 Task: Find a place to stay in Da Lat, Lâm Đồng from 4th to 8th August for 1 guest, with a price range of ₹10,000 to ₹15,000, 1 bedroom, 1 bed, 1 bathroom, house type, and amenities including WiFi and free parking.
Action: Mouse moved to (456, 95)
Screenshot: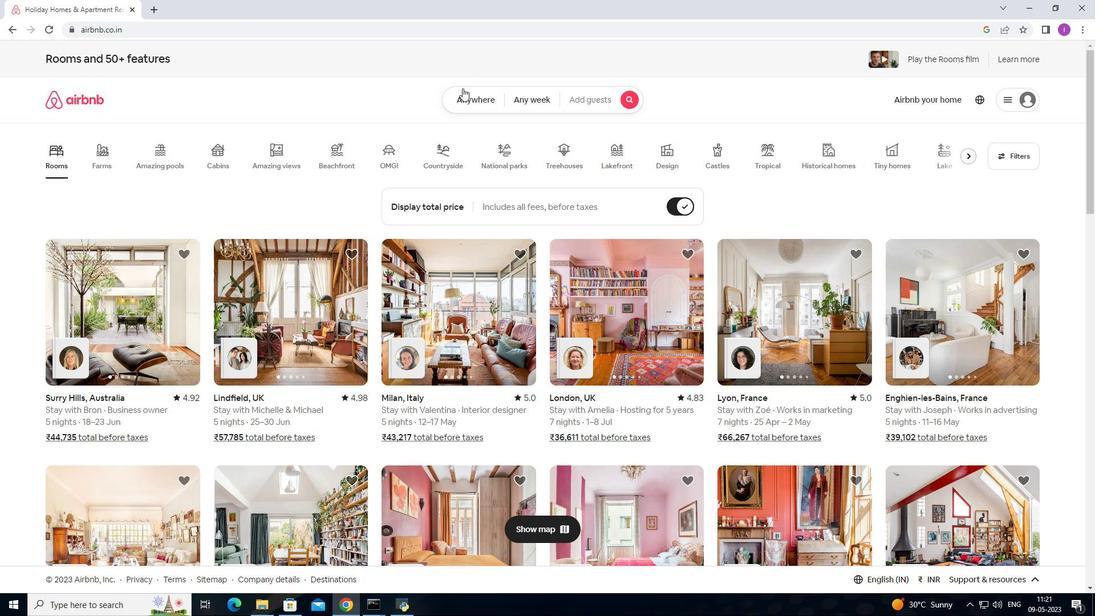 
Action: Mouse pressed left at (456, 95)
Screenshot: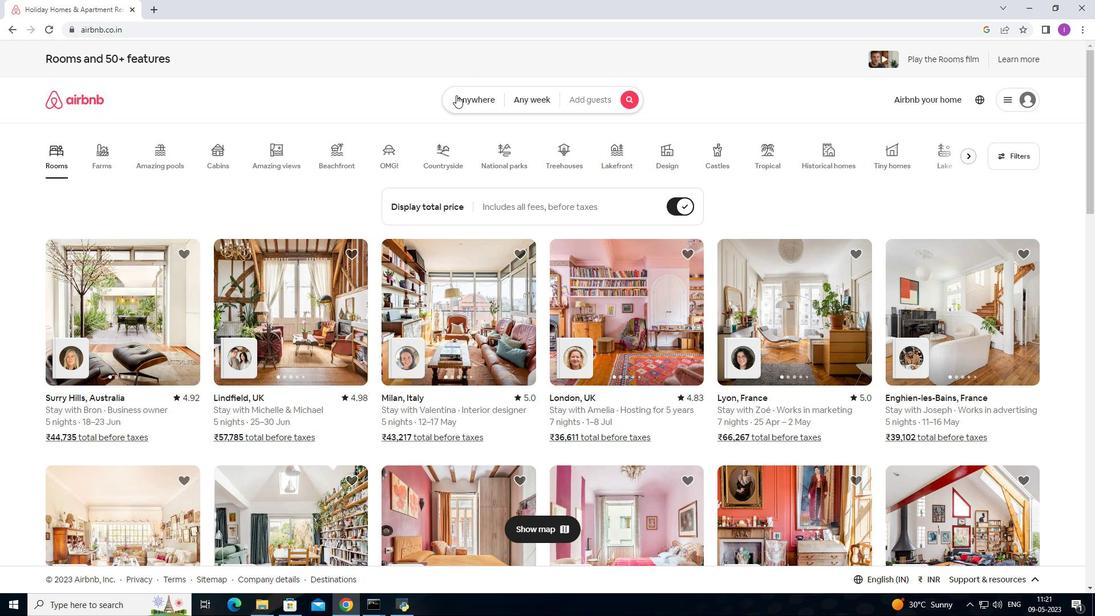 
Action: Mouse moved to (373, 143)
Screenshot: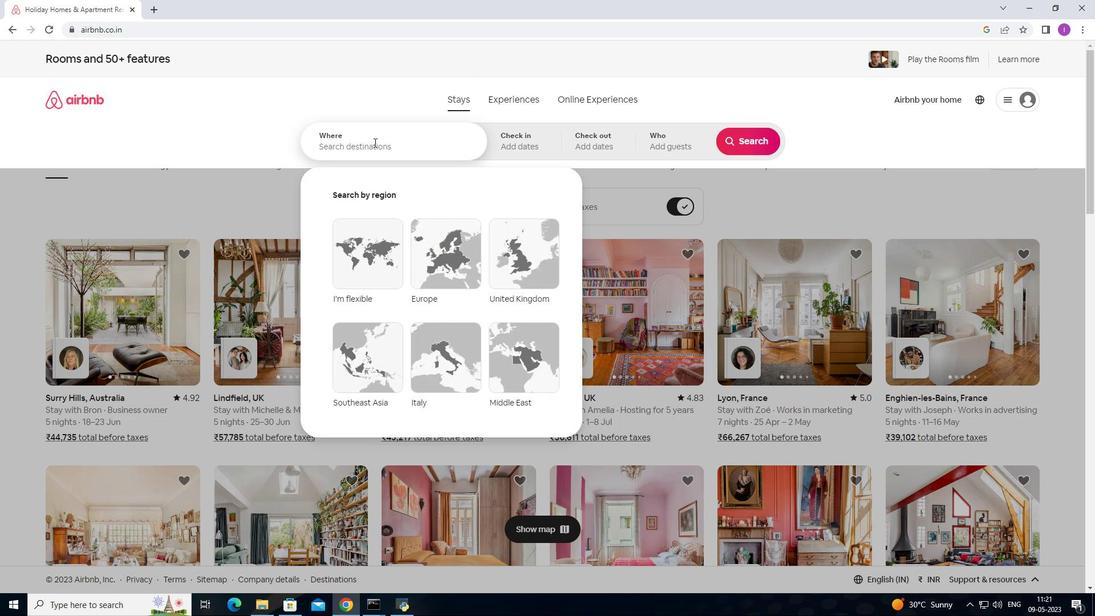 
Action: Mouse pressed left at (373, 143)
Screenshot: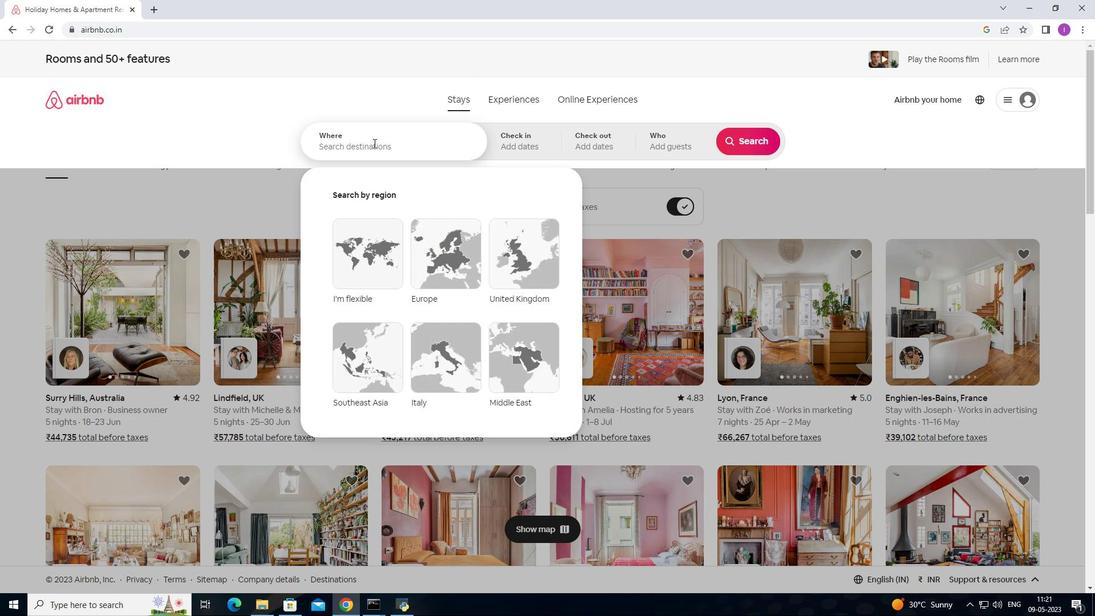 
Action: Key pressed <Key.shift>Da<Key.space><Key.shift>L<Key.shift>?t,<Key.shift><Key.shift><Key.shift><Key.shift><Key.shift><Key.shift><Key.shift>Viet
Screenshot: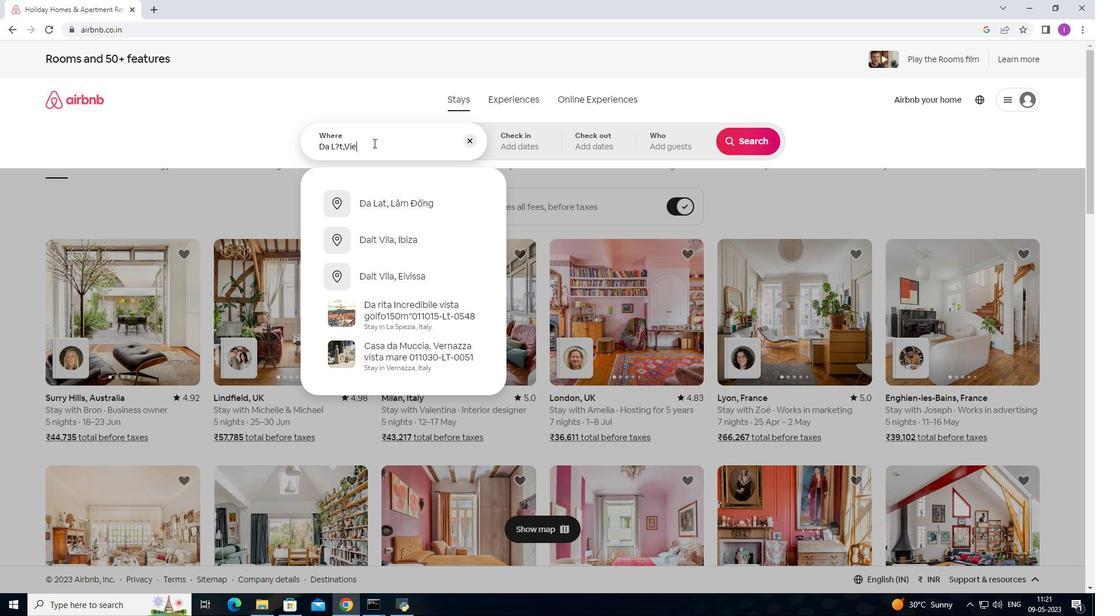 
Action: Mouse moved to (402, 202)
Screenshot: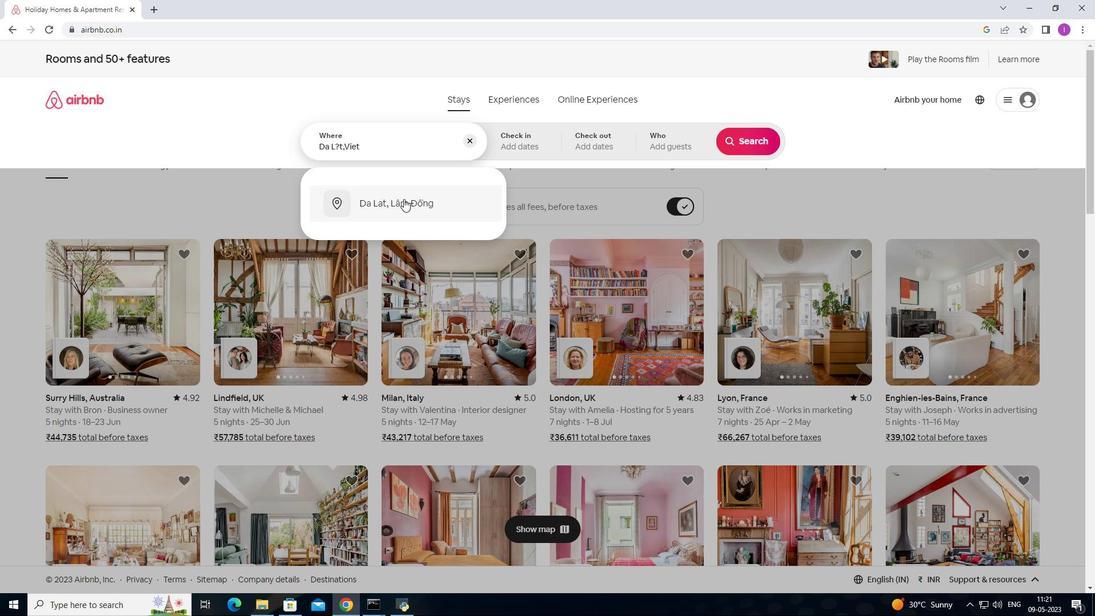
Action: Mouse pressed left at (402, 202)
Screenshot: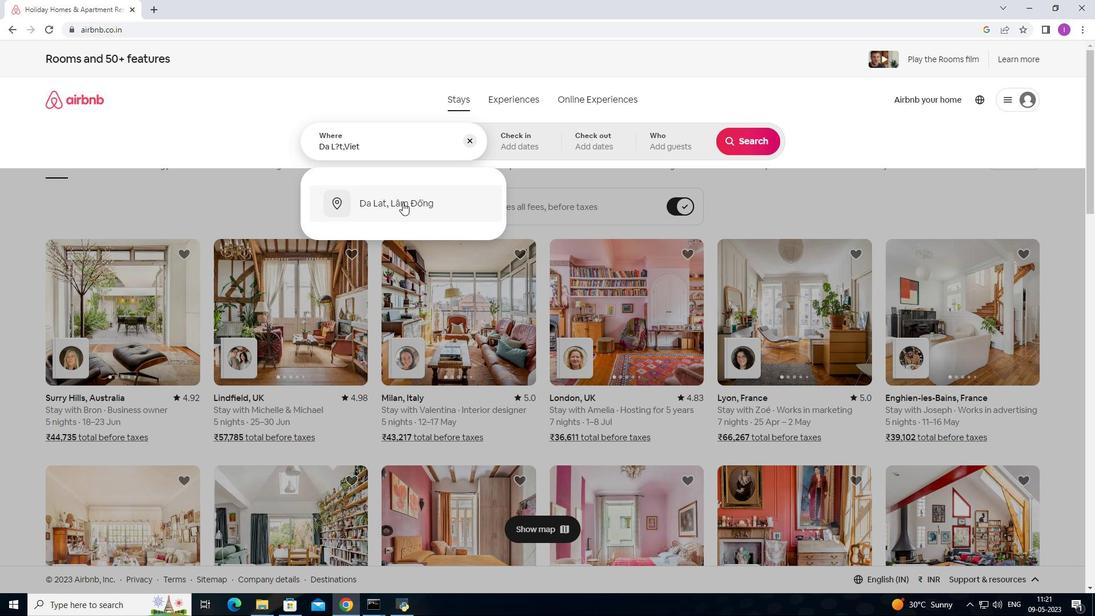 
Action: Mouse moved to (743, 231)
Screenshot: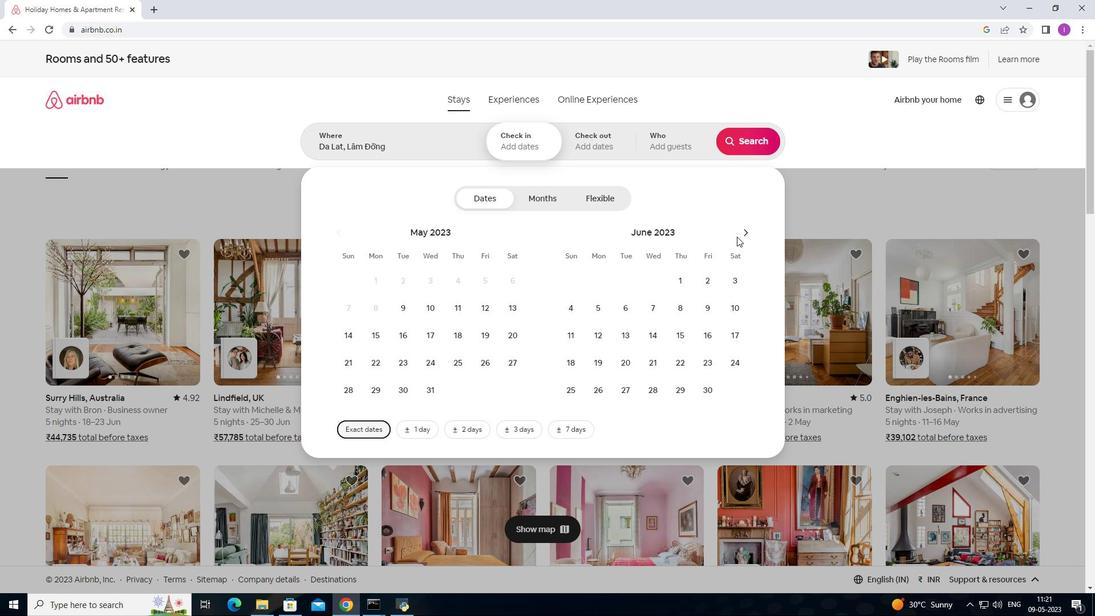 
Action: Mouse pressed left at (743, 231)
Screenshot: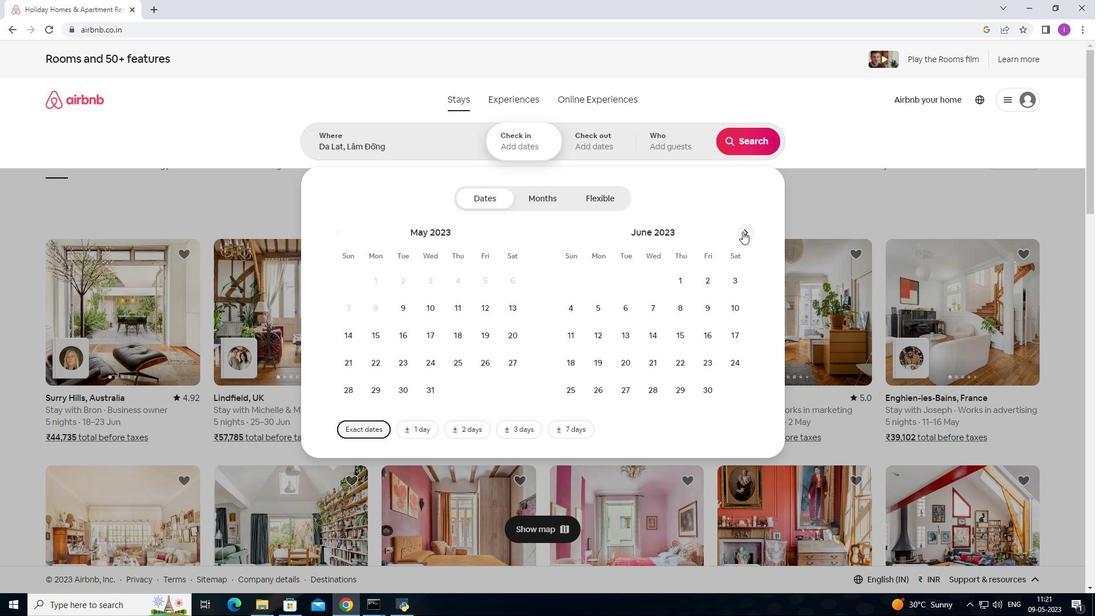 
Action: Mouse pressed left at (743, 231)
Screenshot: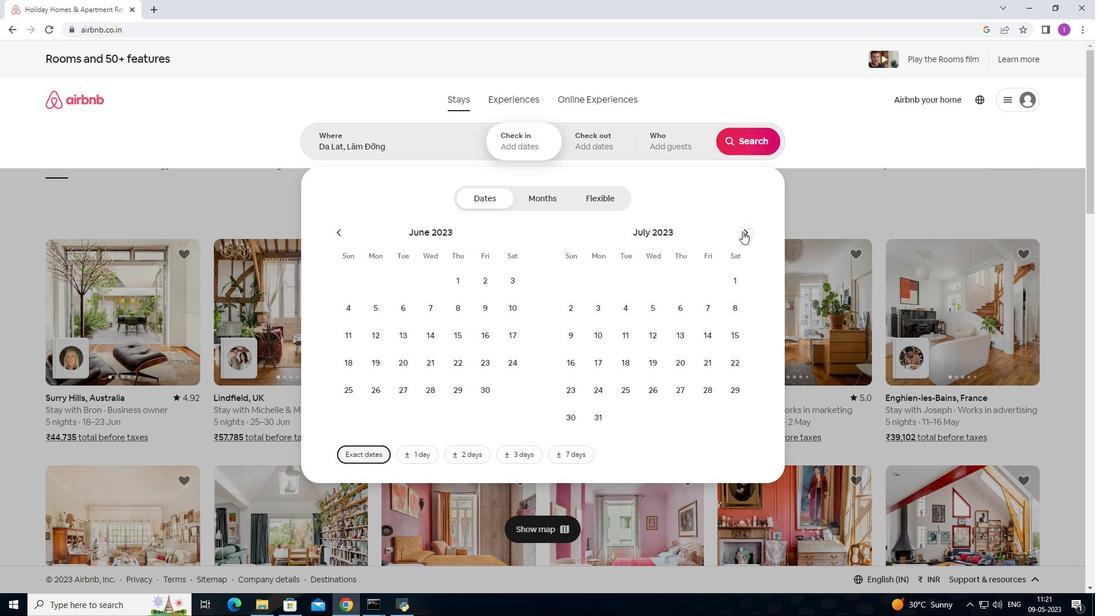 
Action: Mouse moved to (704, 279)
Screenshot: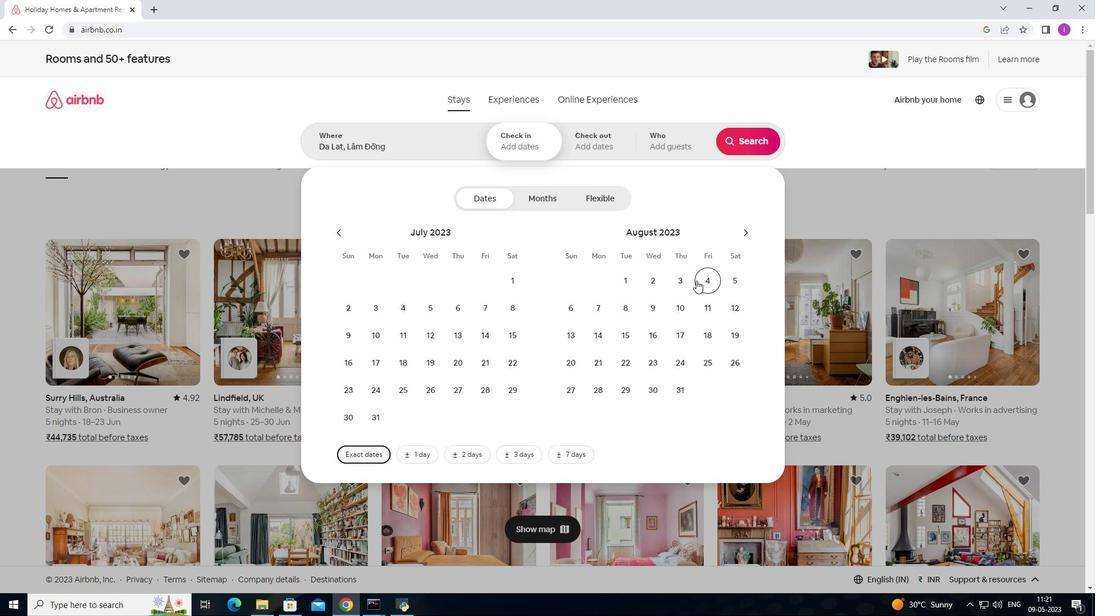 
Action: Mouse pressed left at (704, 279)
Screenshot: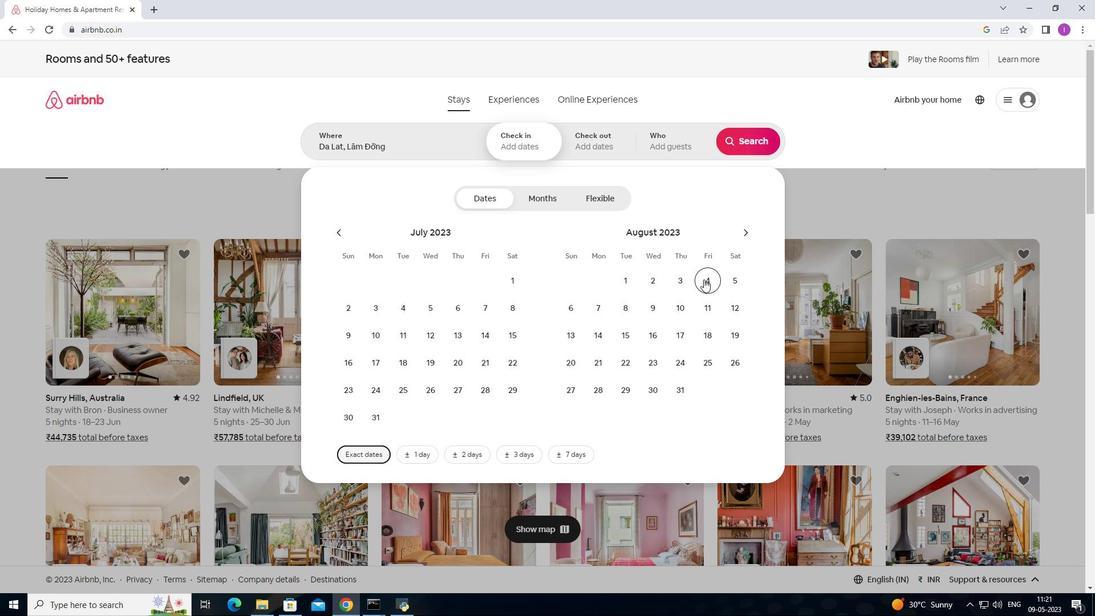 
Action: Mouse moved to (633, 309)
Screenshot: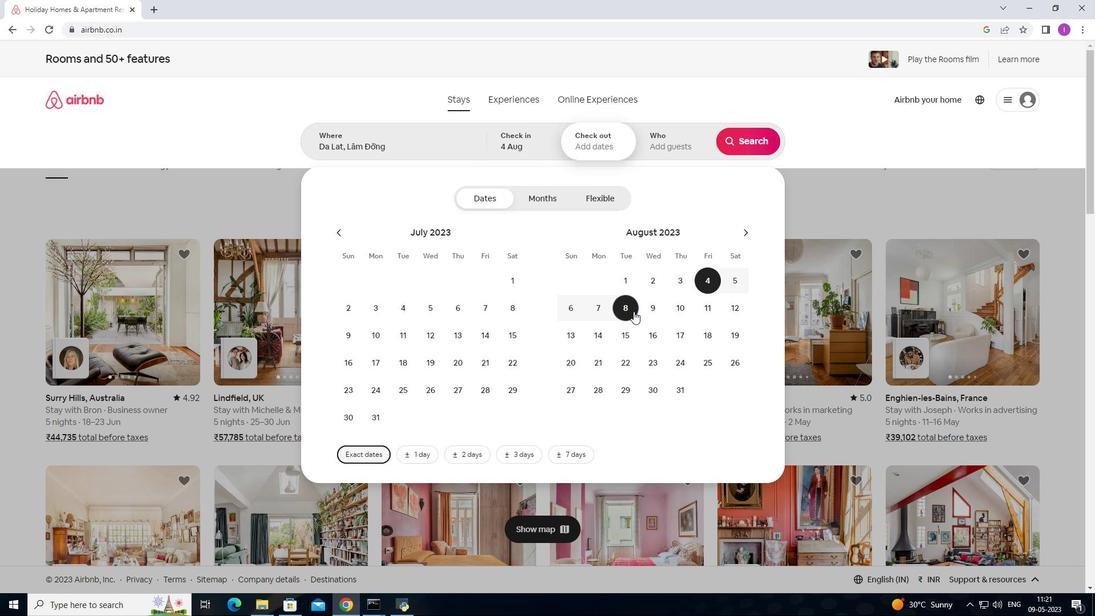 
Action: Mouse pressed left at (633, 309)
Screenshot: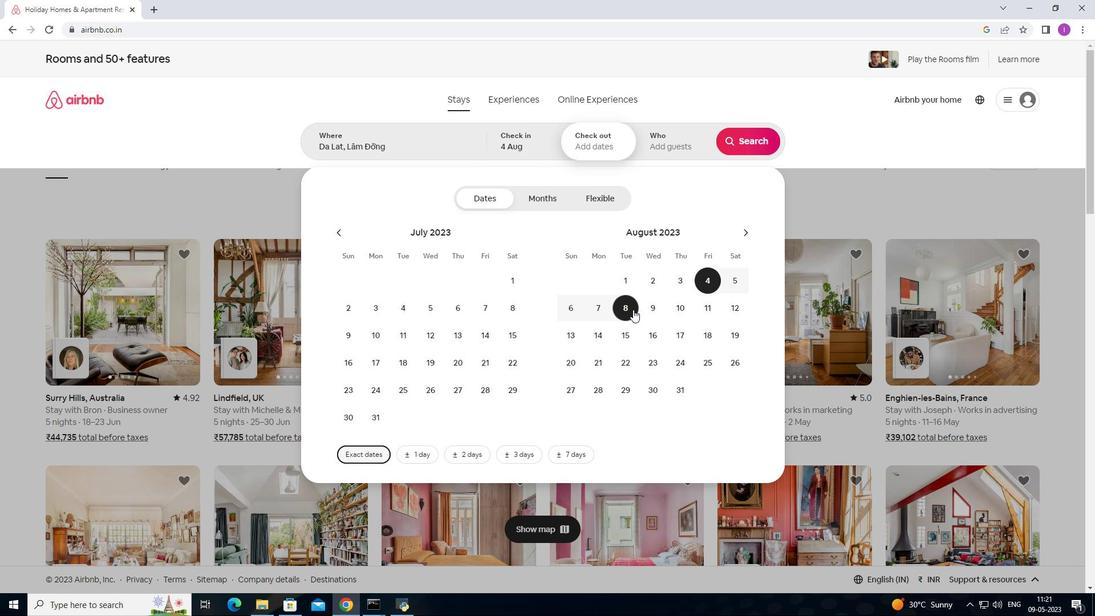 
Action: Mouse moved to (671, 136)
Screenshot: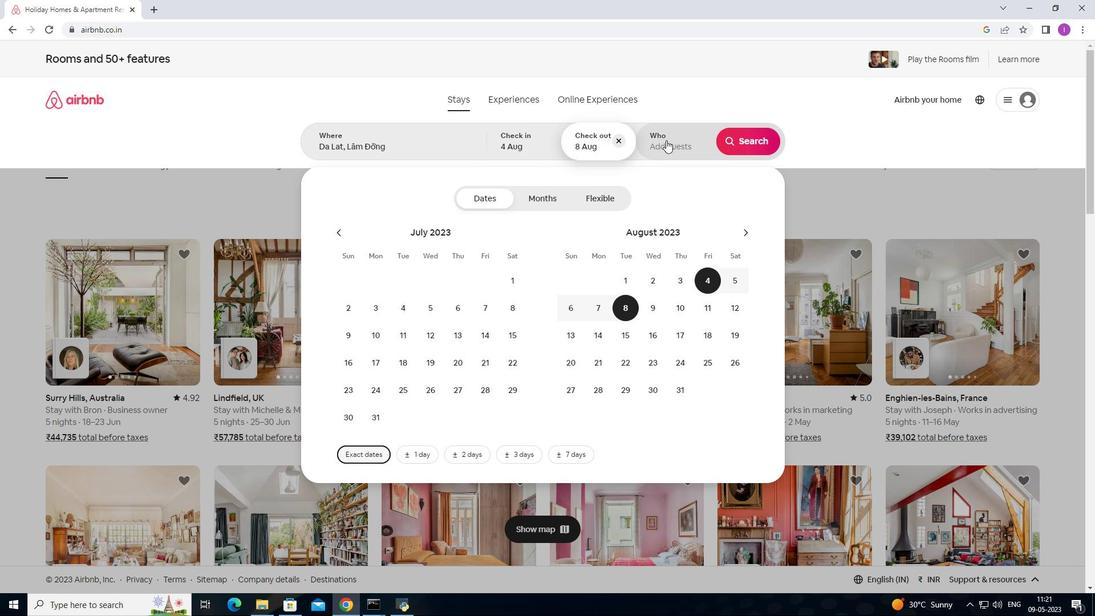 
Action: Mouse pressed left at (671, 136)
Screenshot: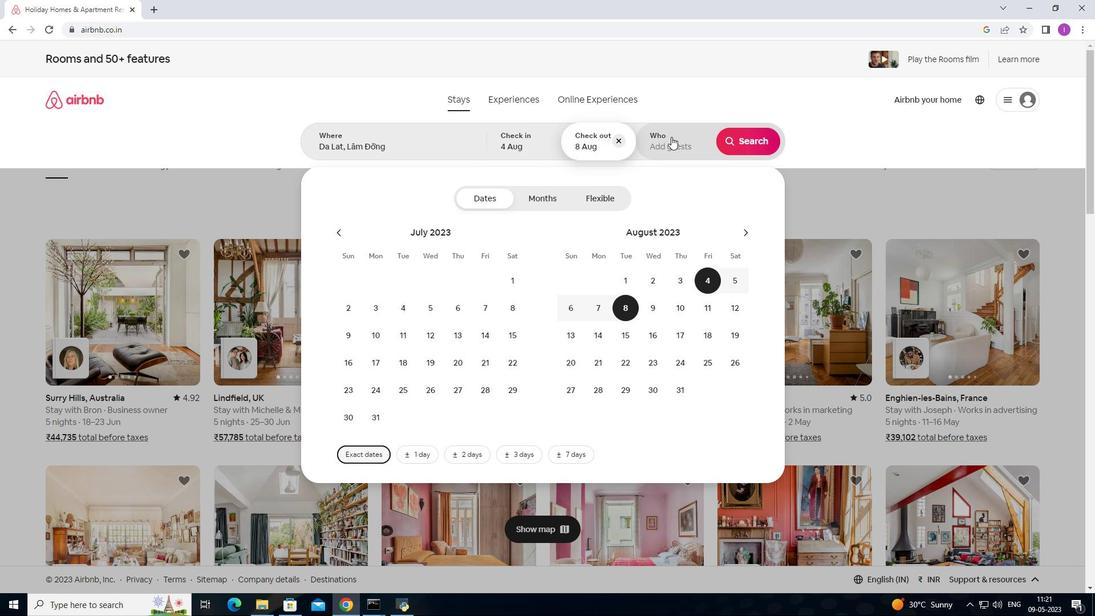 
Action: Mouse moved to (759, 198)
Screenshot: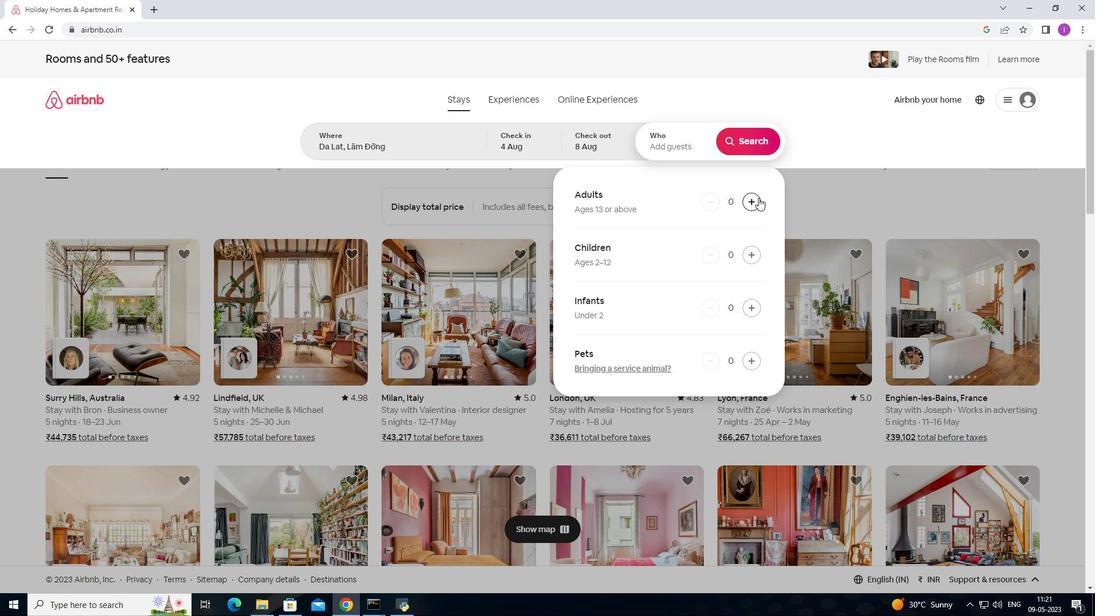 
Action: Mouse pressed left at (759, 198)
Screenshot: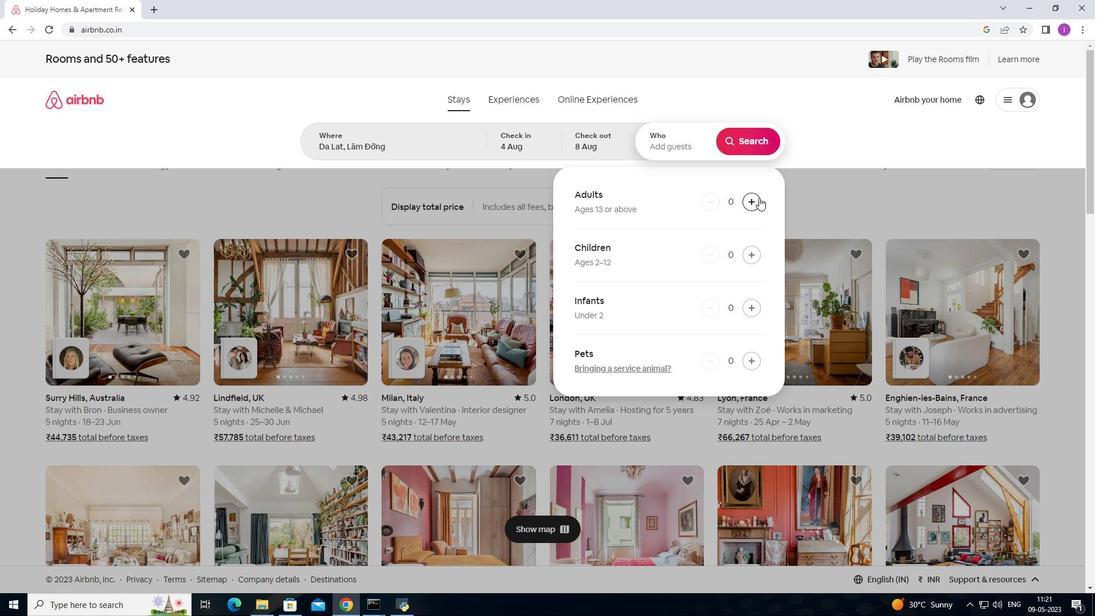 
Action: Mouse moved to (745, 148)
Screenshot: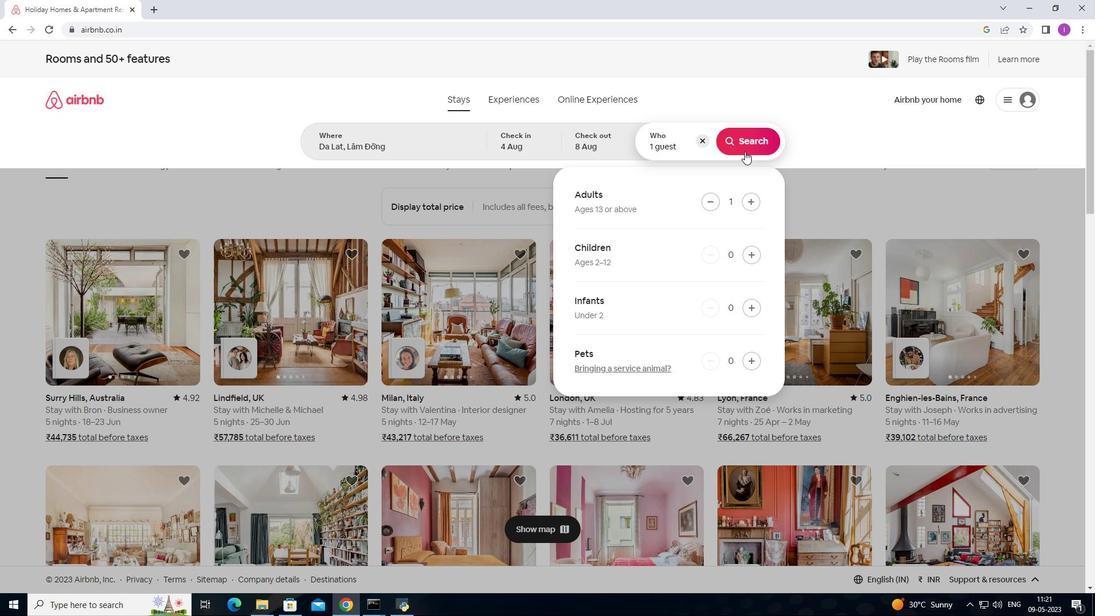 
Action: Mouse pressed left at (745, 148)
Screenshot: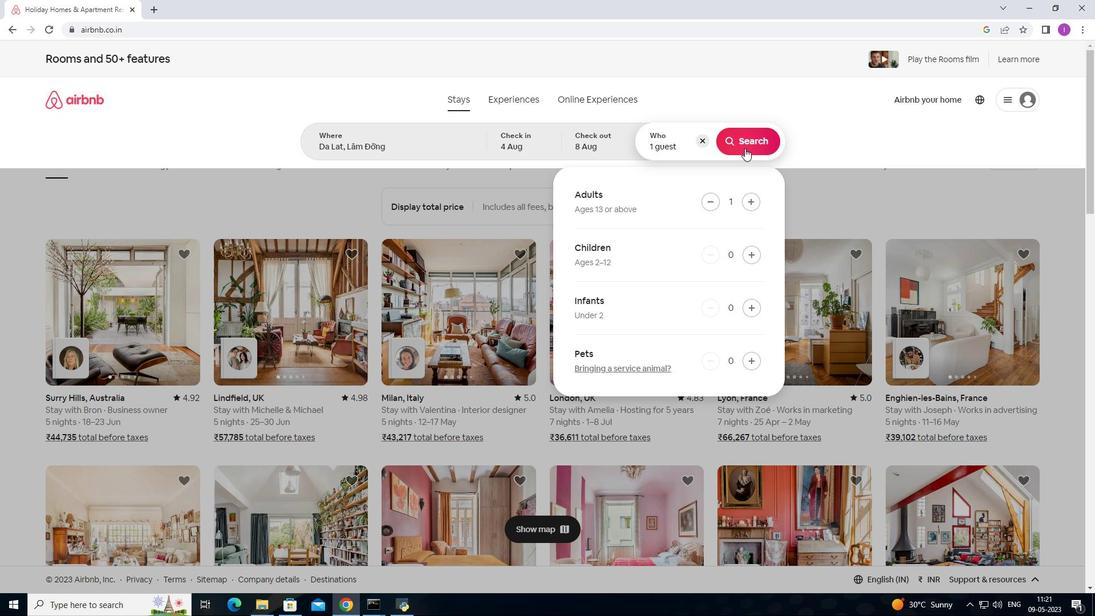 
Action: Mouse moved to (1041, 108)
Screenshot: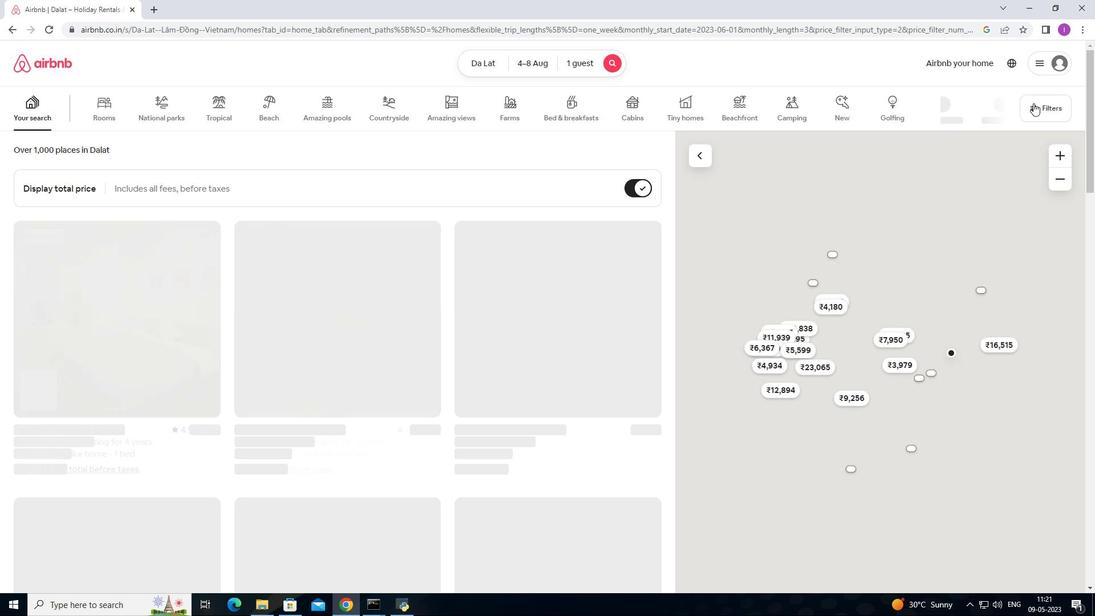 
Action: Mouse pressed left at (1041, 108)
Screenshot: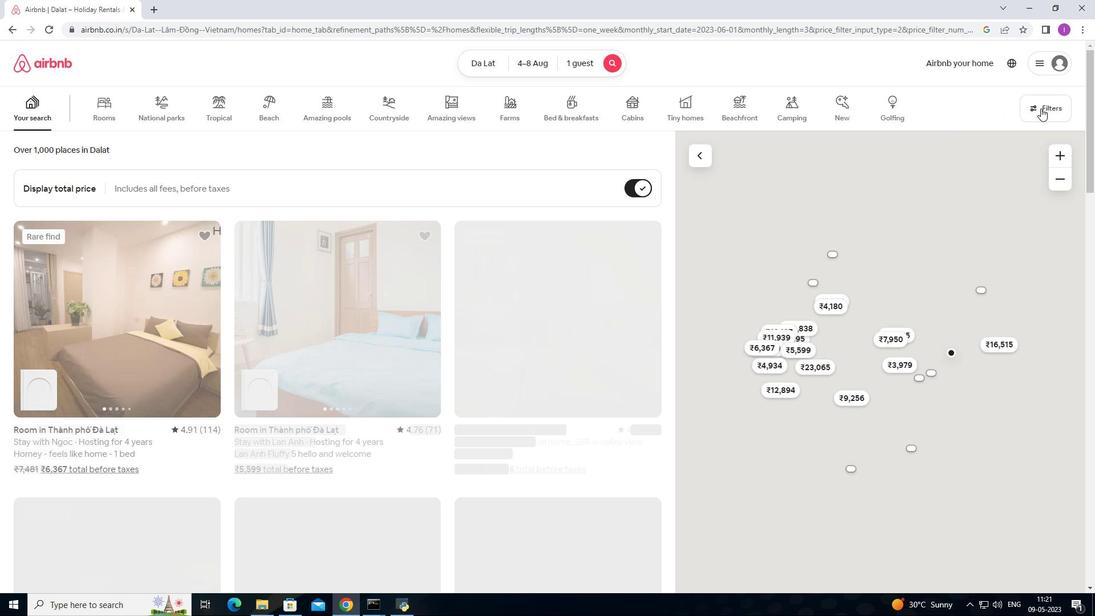 
Action: Mouse moved to (410, 386)
Screenshot: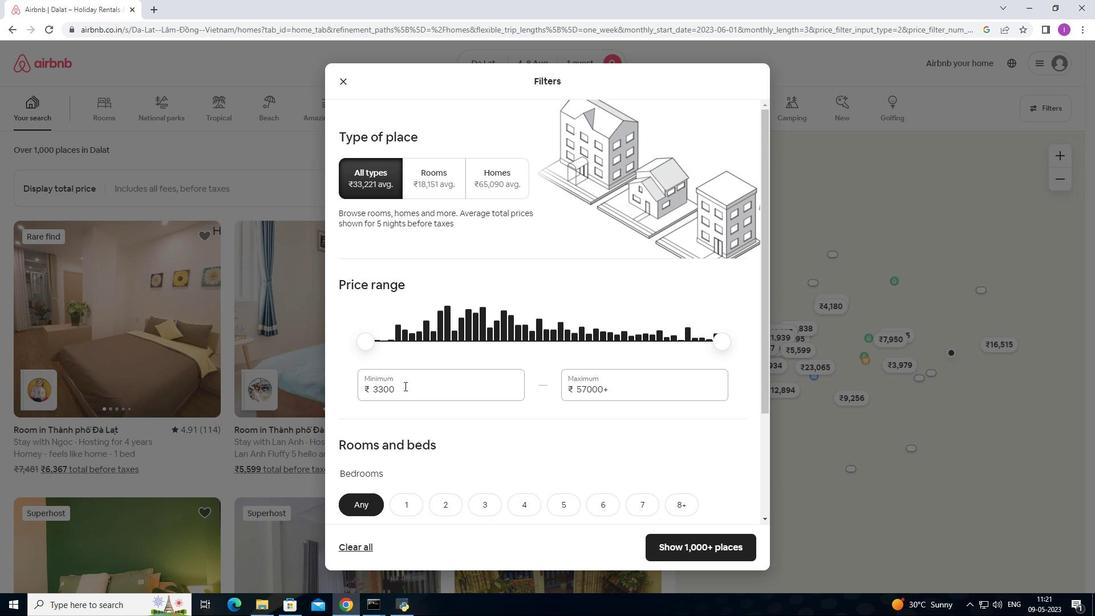 
Action: Mouse pressed left at (410, 386)
Screenshot: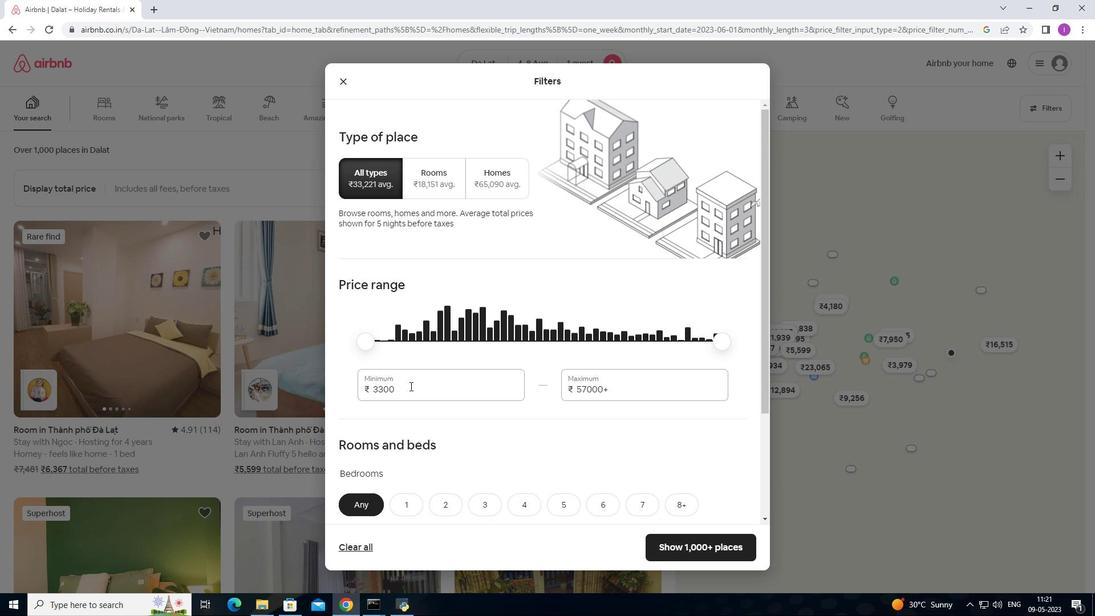 
Action: Mouse moved to (368, 388)
Screenshot: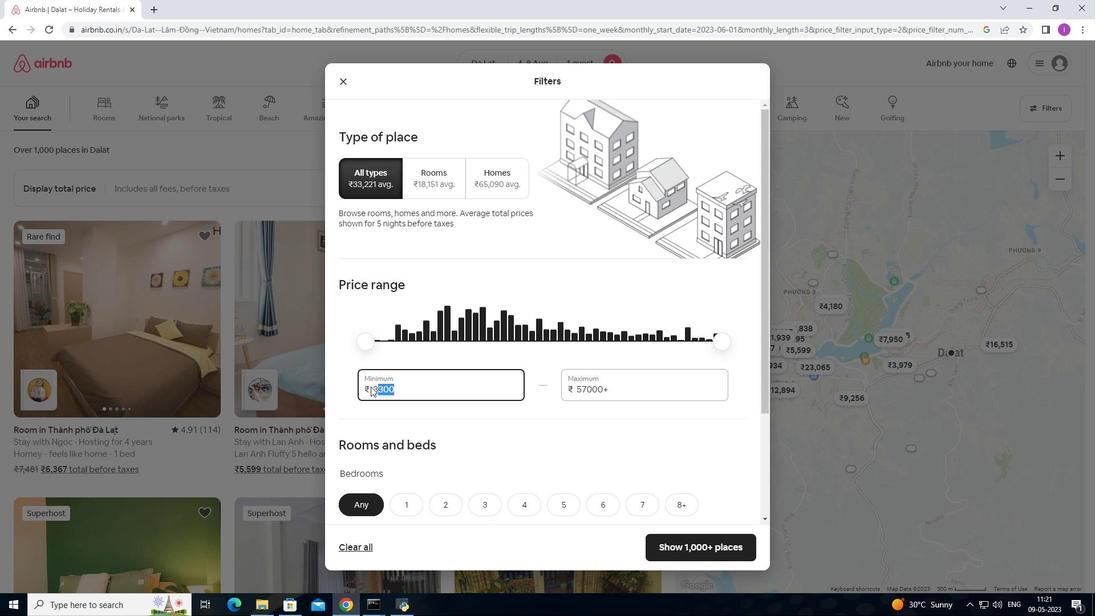 
Action: Key pressed 1
Screenshot: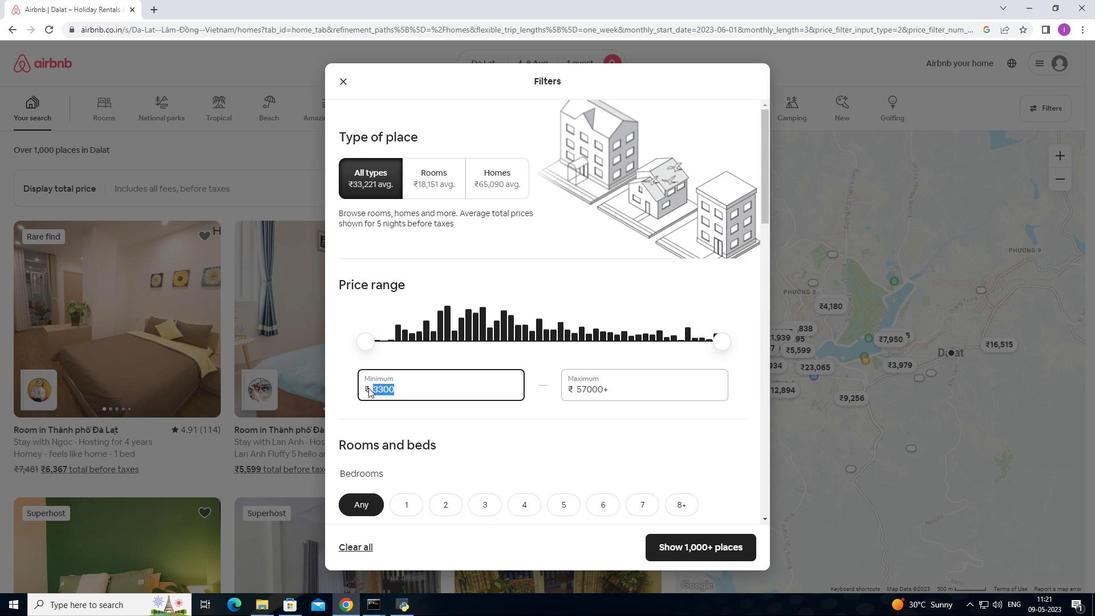 
Action: Mouse moved to (368, 385)
Screenshot: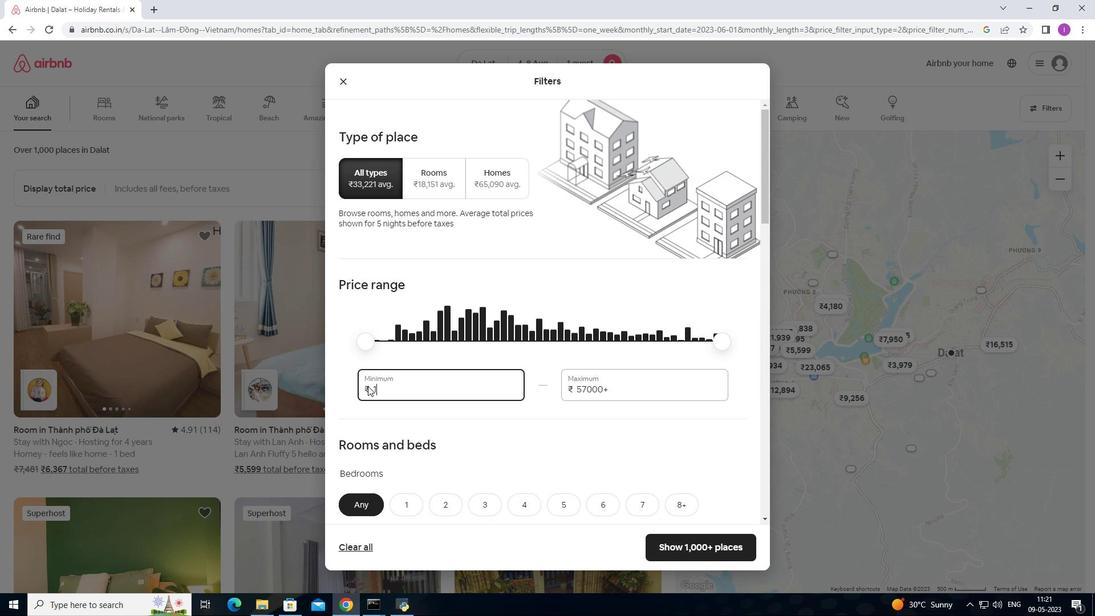 
Action: Key pressed 0
Screenshot: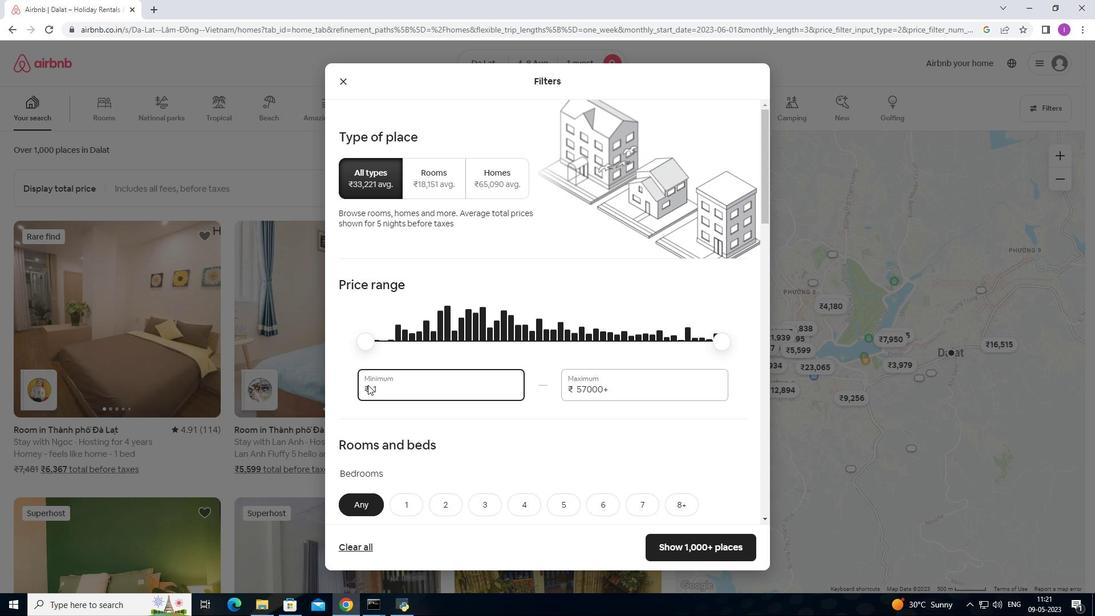 
Action: Mouse moved to (367, 384)
Screenshot: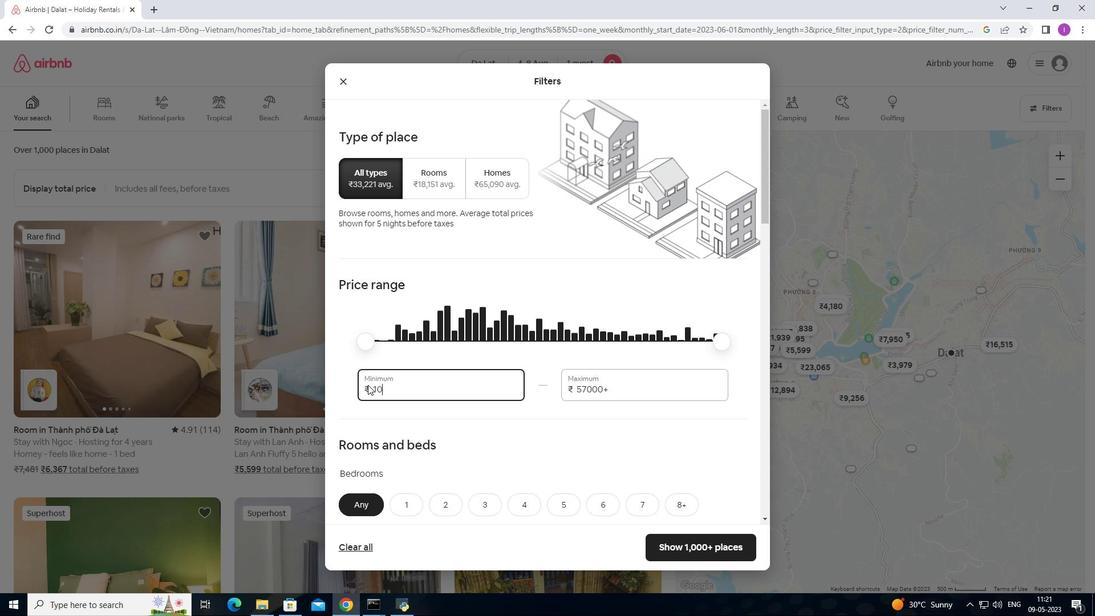 
Action: Key pressed 00
Screenshot: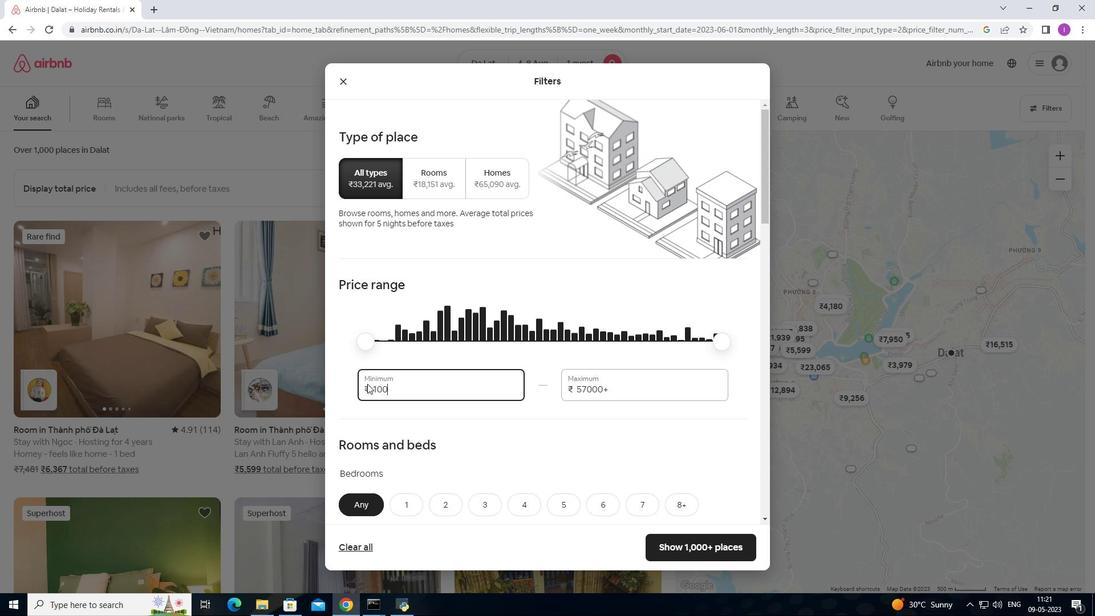 
Action: Mouse moved to (418, 385)
Screenshot: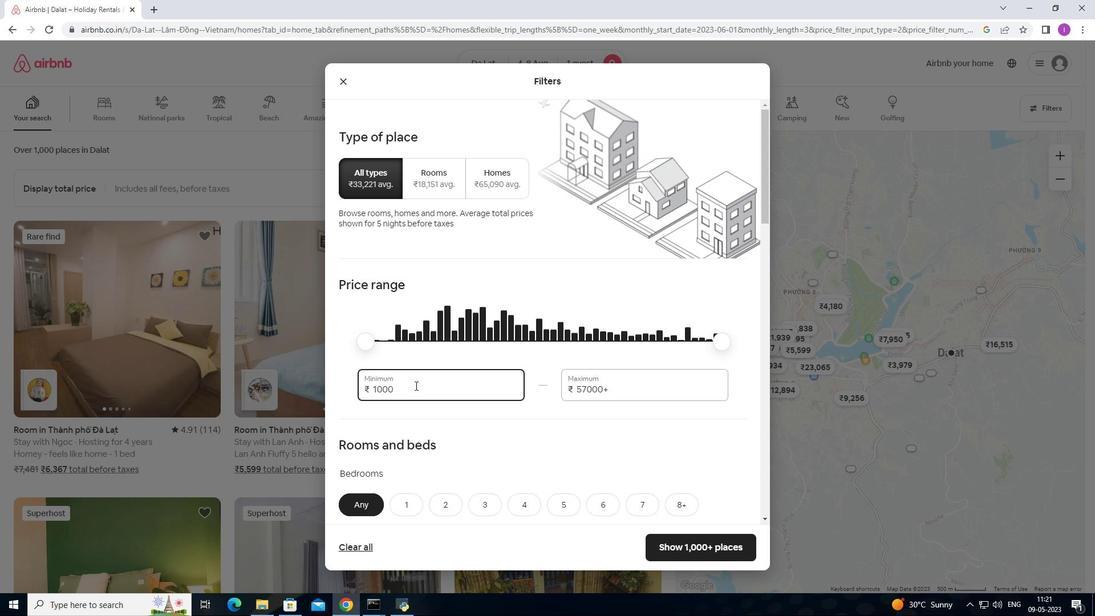 
Action: Key pressed 0
Screenshot: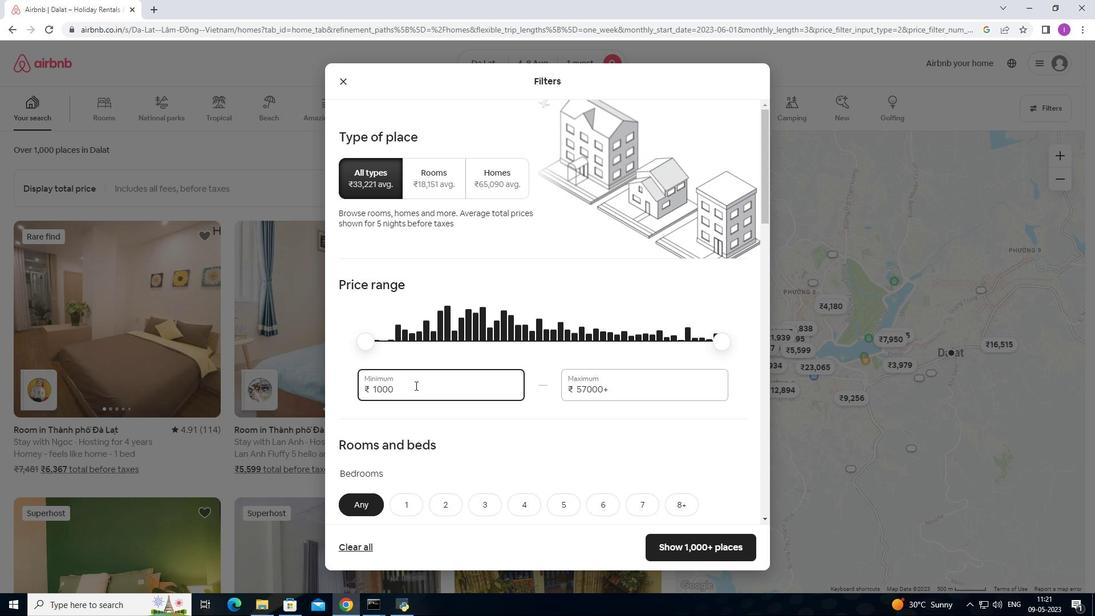 
Action: Mouse moved to (616, 391)
Screenshot: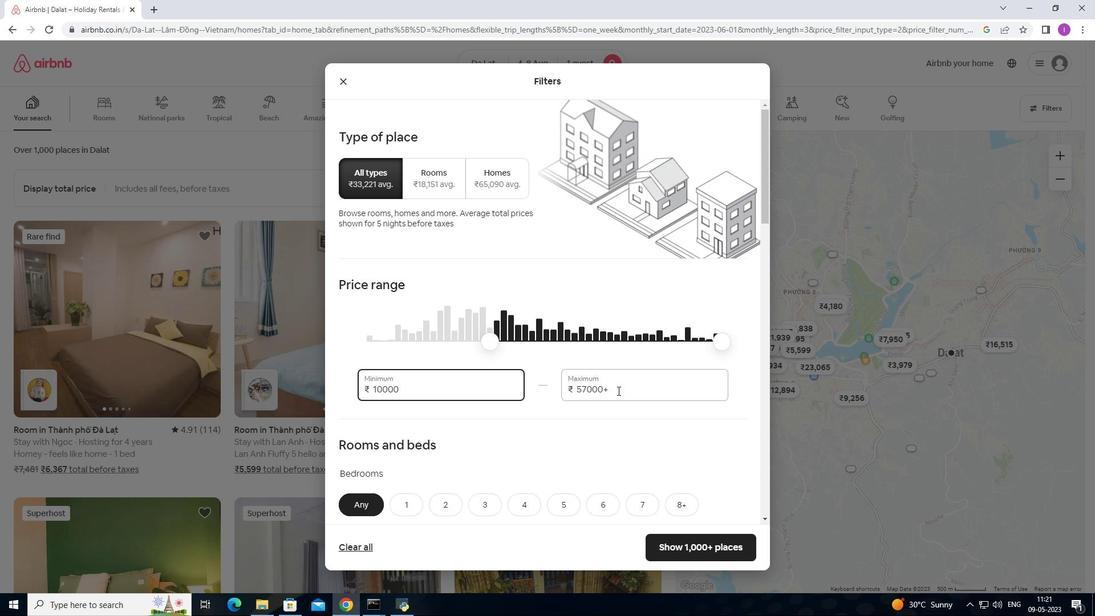 
Action: Mouse pressed left at (616, 391)
Screenshot: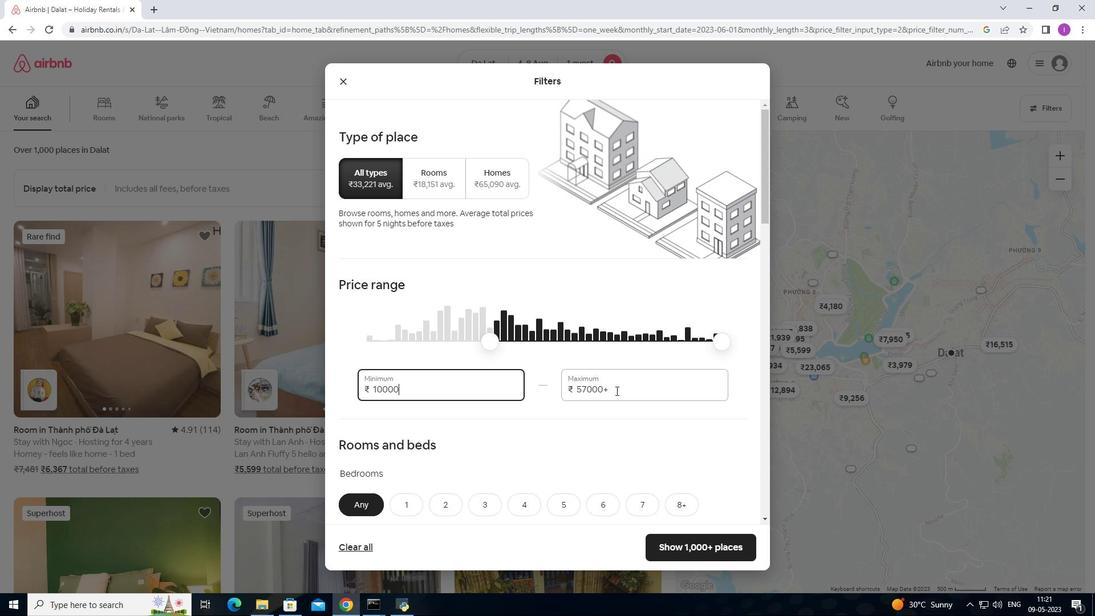 
Action: Mouse moved to (605, 376)
Screenshot: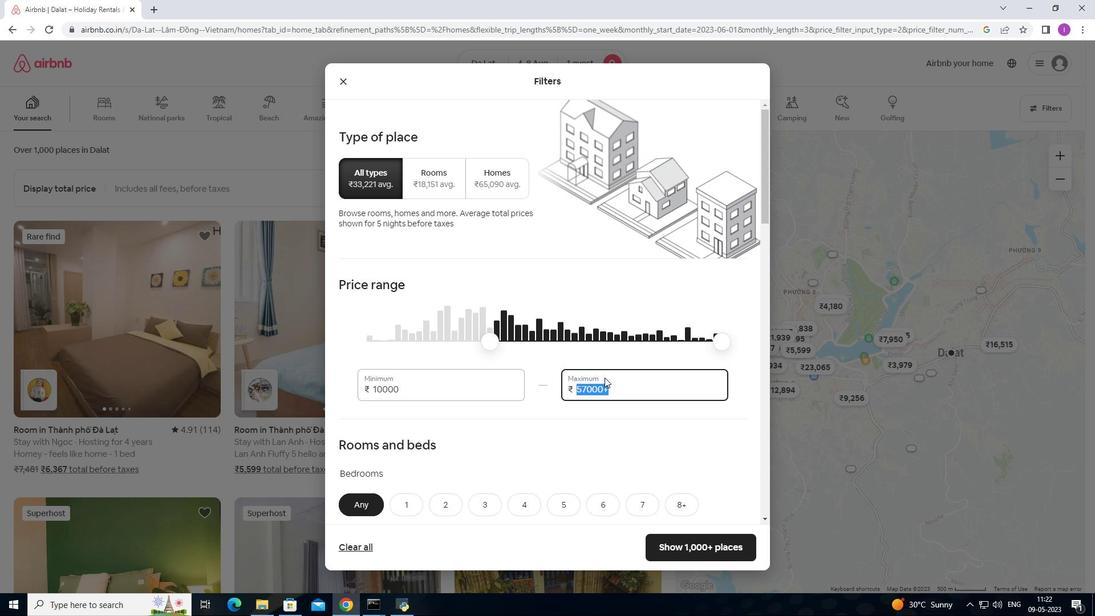 
Action: Key pressed 1
Screenshot: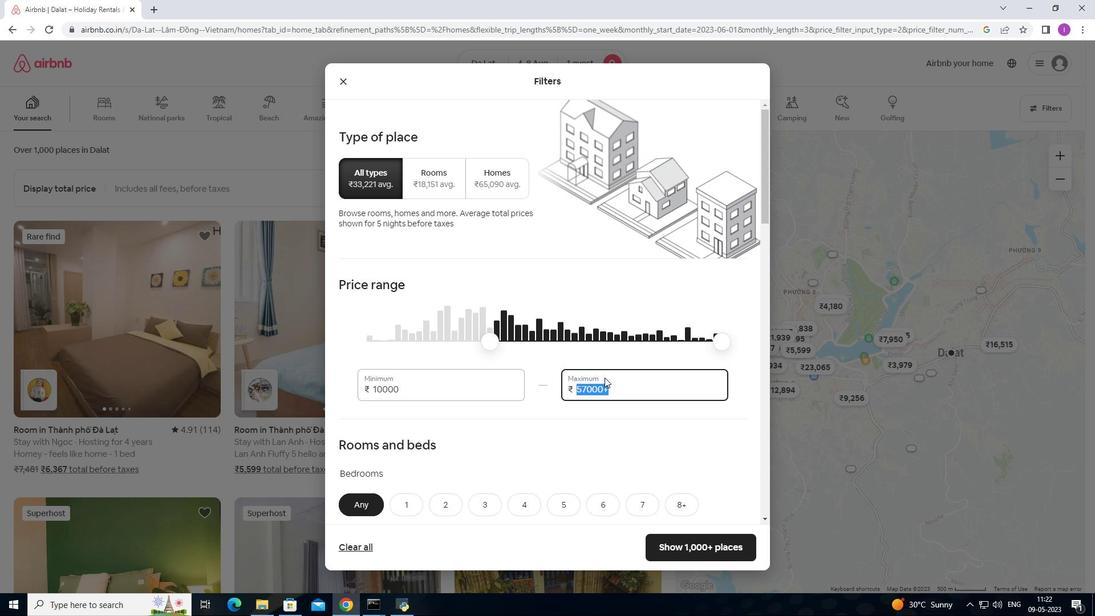 
Action: Mouse moved to (604, 375)
Screenshot: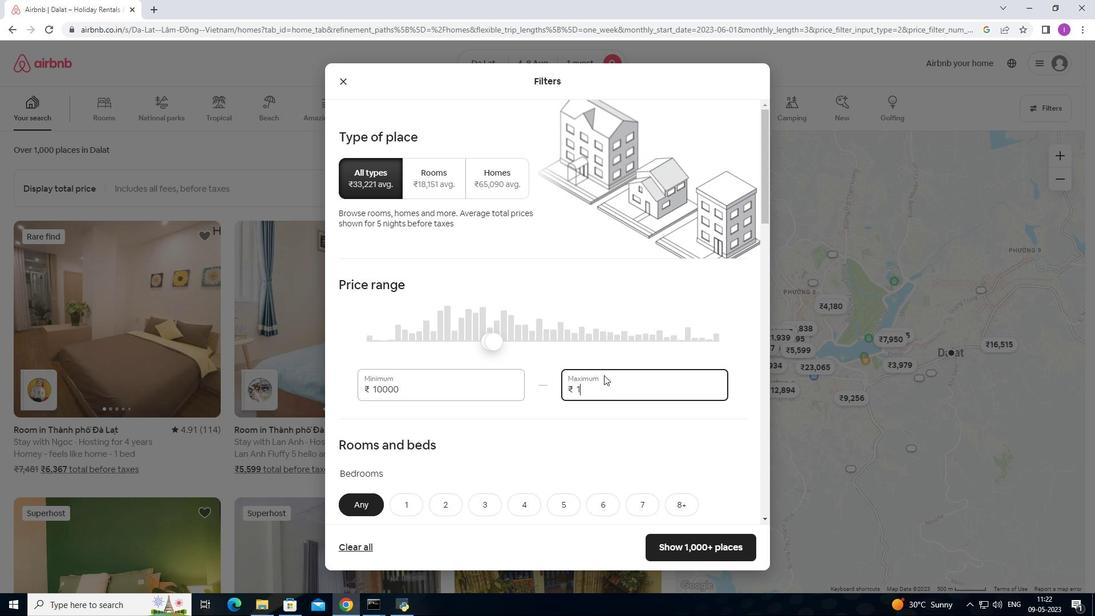 
Action: Key pressed 5
Screenshot: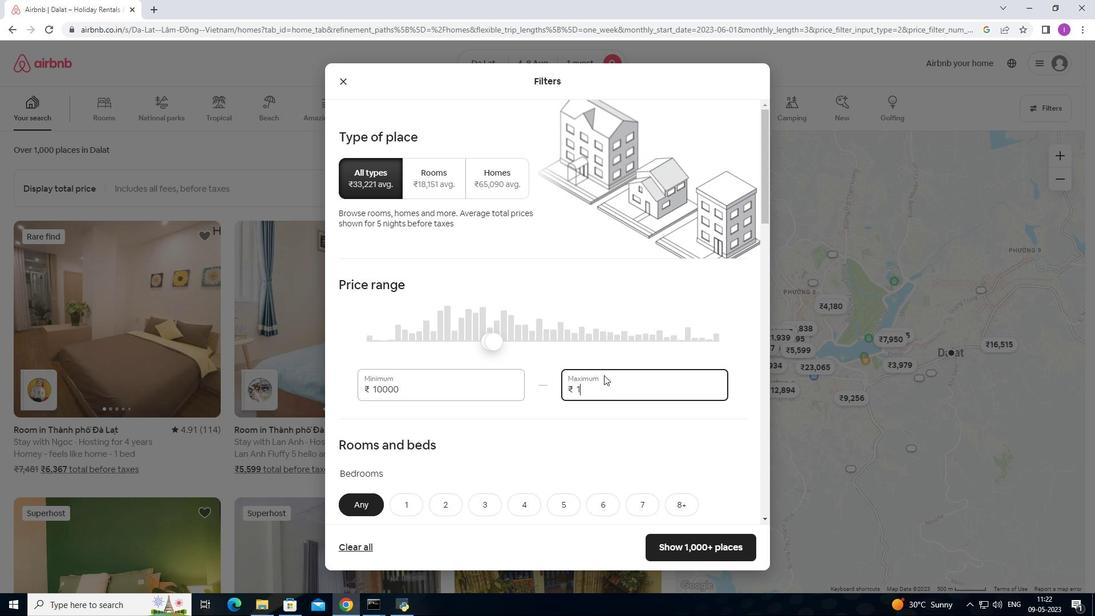 
Action: Mouse moved to (597, 375)
Screenshot: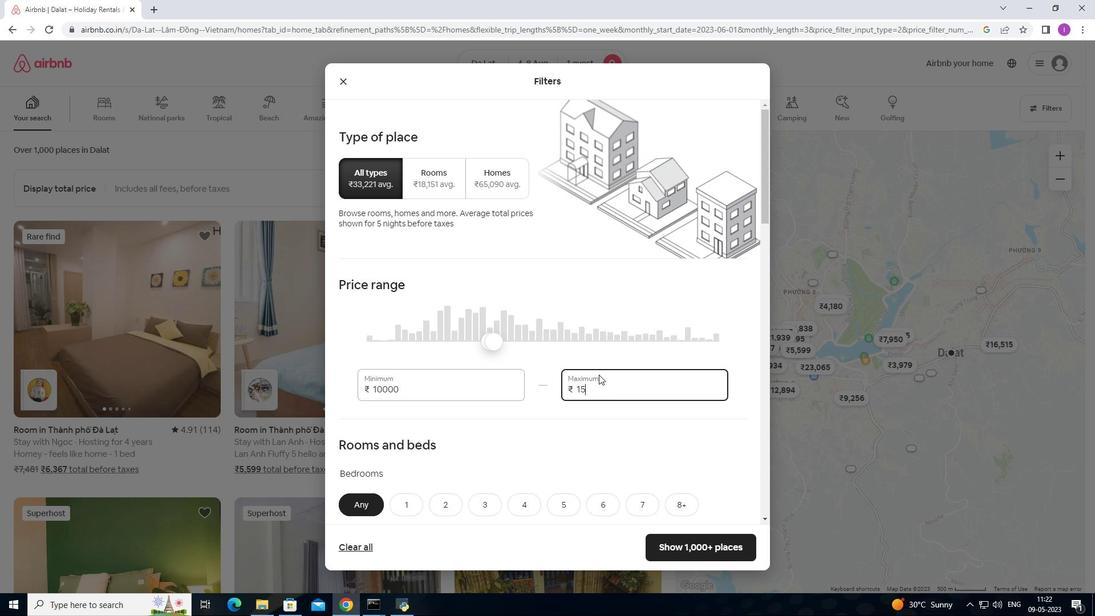 
Action: Key pressed 0
Screenshot: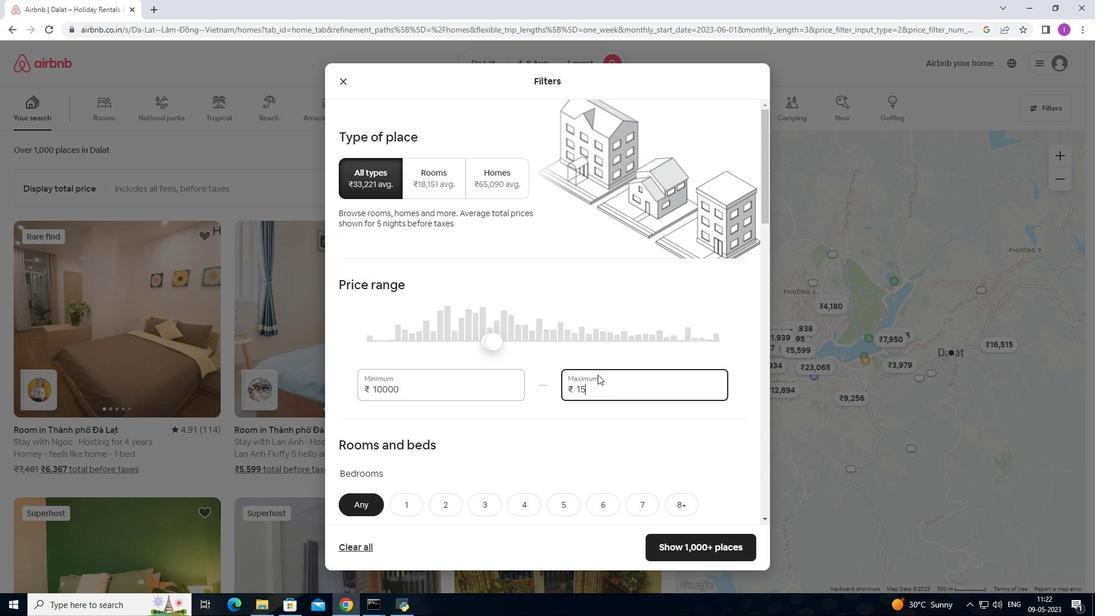 
Action: Mouse moved to (597, 376)
Screenshot: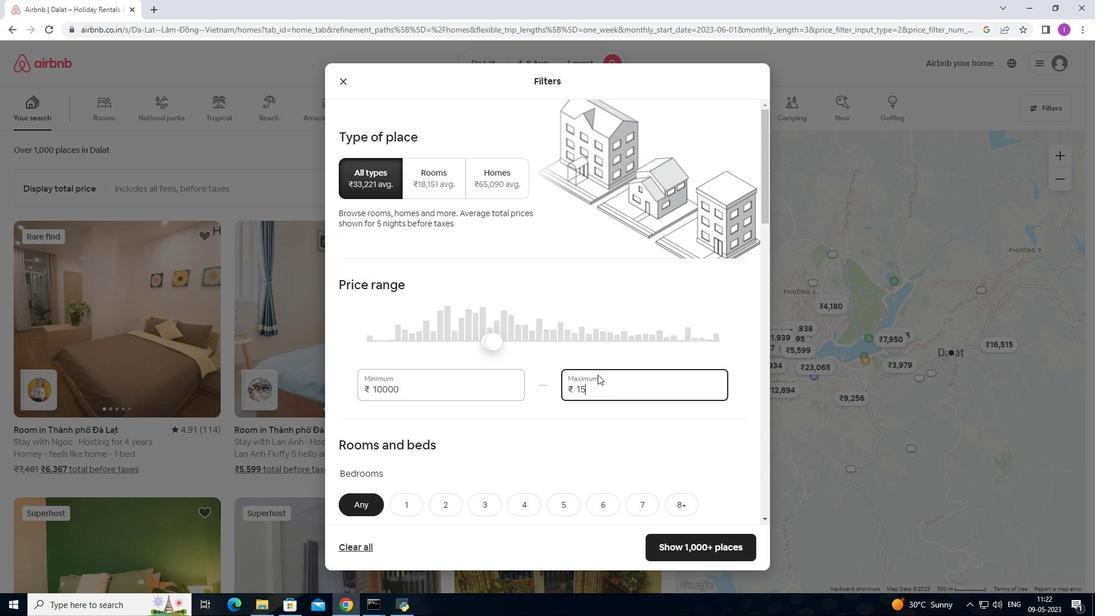 
Action: Key pressed 00
Screenshot: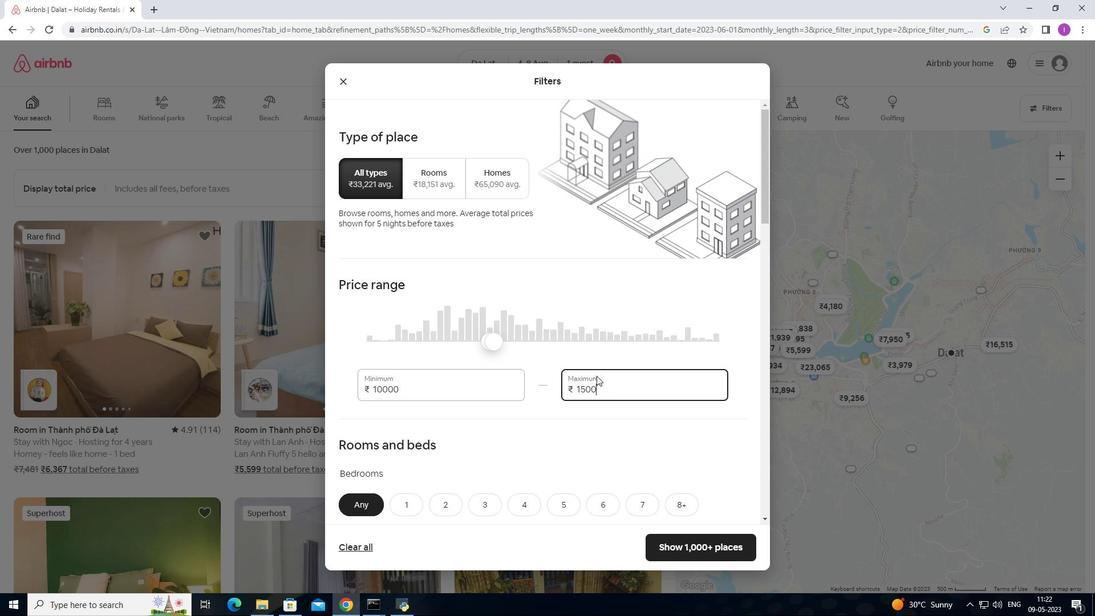 
Action: Mouse moved to (595, 376)
Screenshot: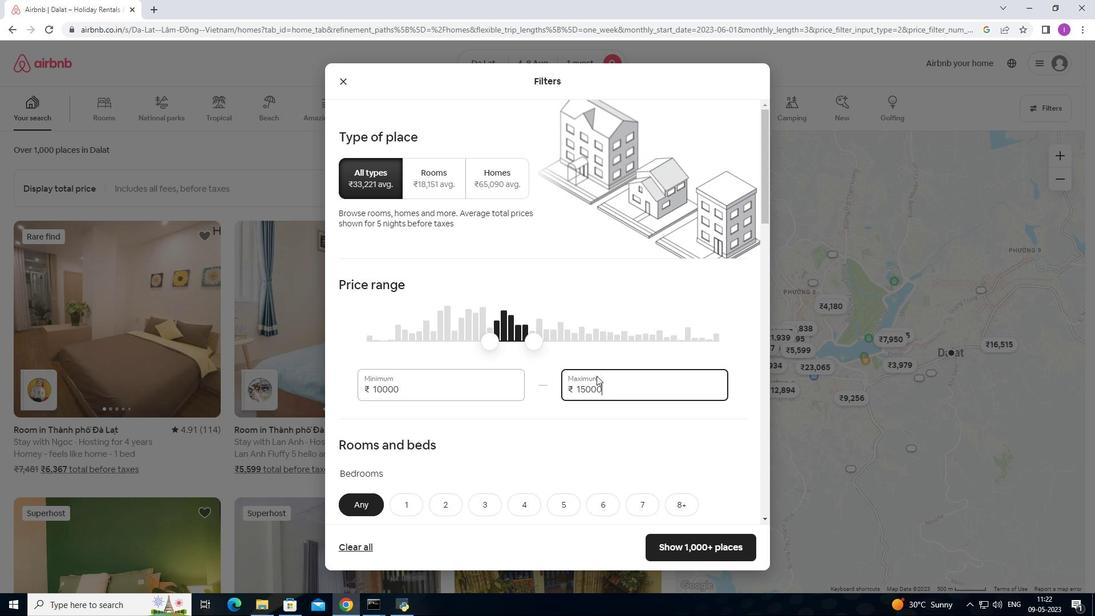 
Action: Key pressed 0
Screenshot: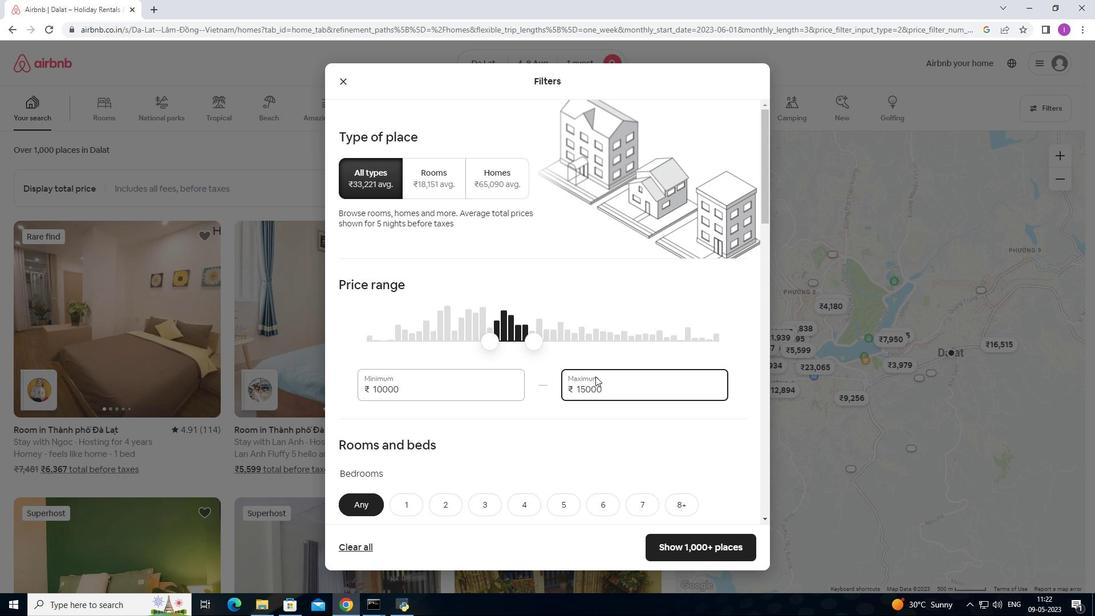 
Action: Mouse moved to (569, 356)
Screenshot: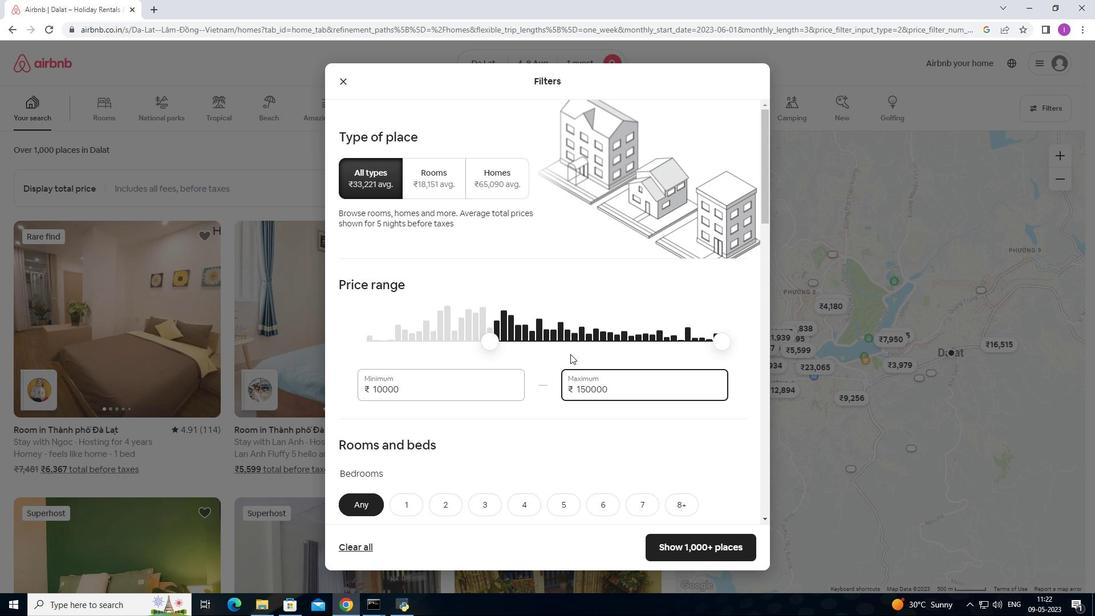 
Action: Key pressed <Key.backspace>
Screenshot: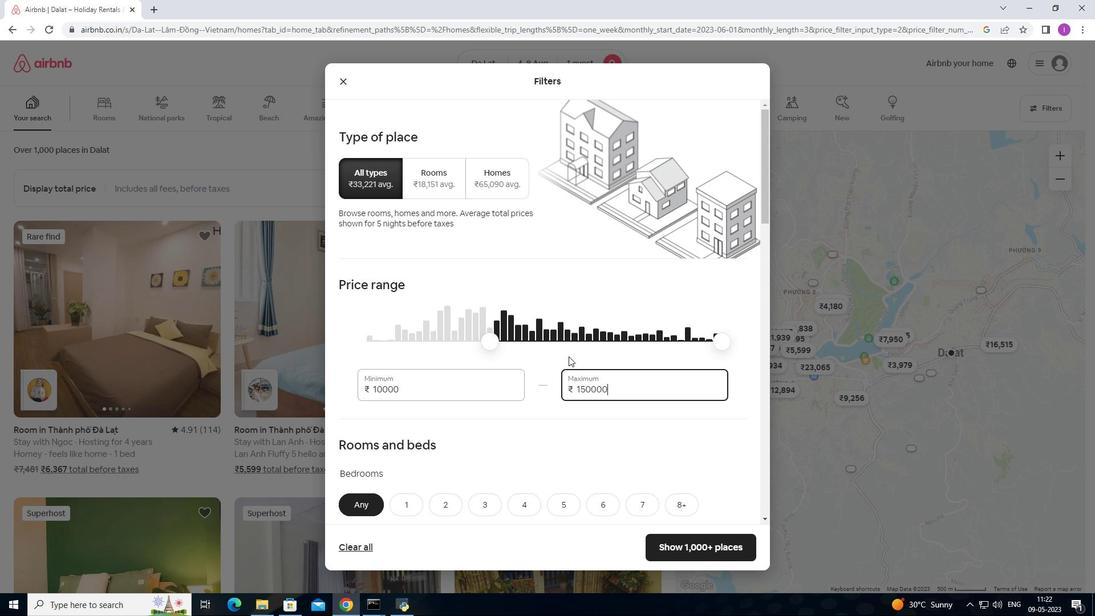
Action: Mouse moved to (607, 420)
Screenshot: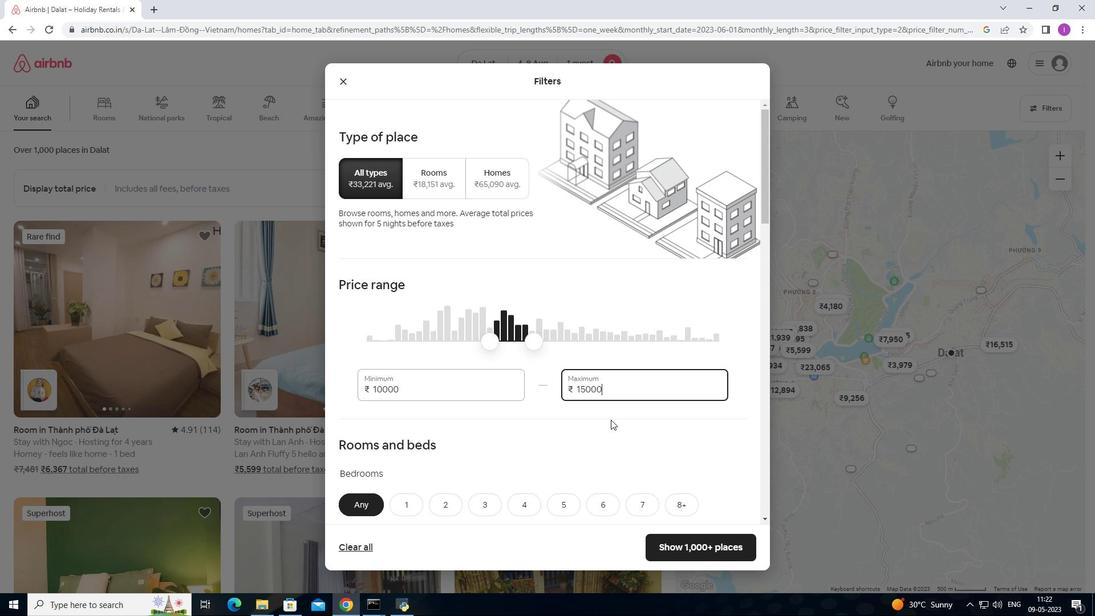 
Action: Mouse scrolled (607, 419) with delta (0, 0)
Screenshot: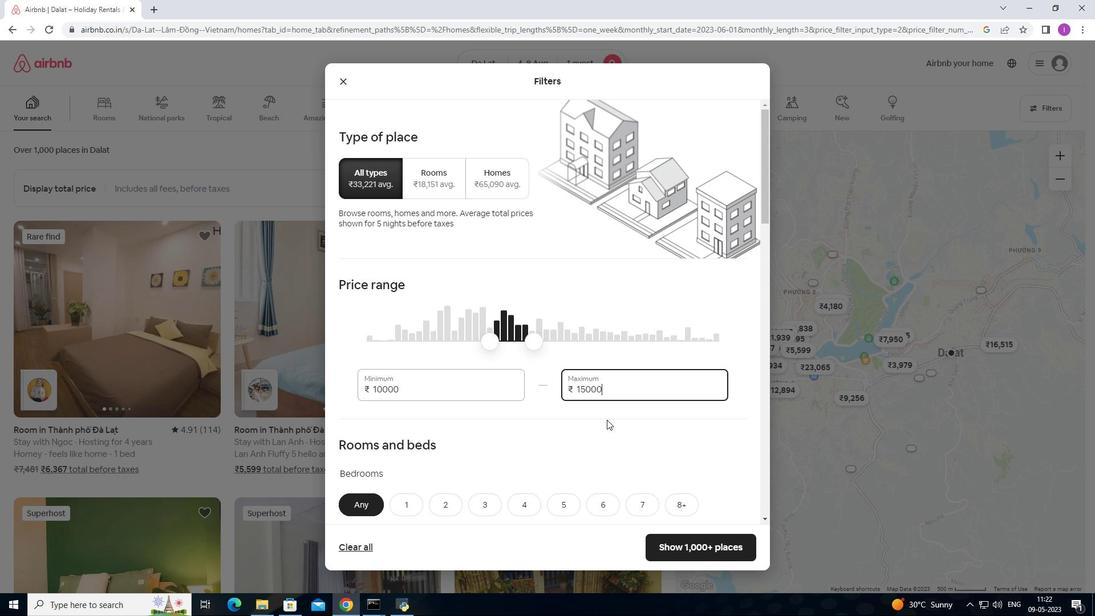 
Action: Mouse scrolled (607, 419) with delta (0, 0)
Screenshot: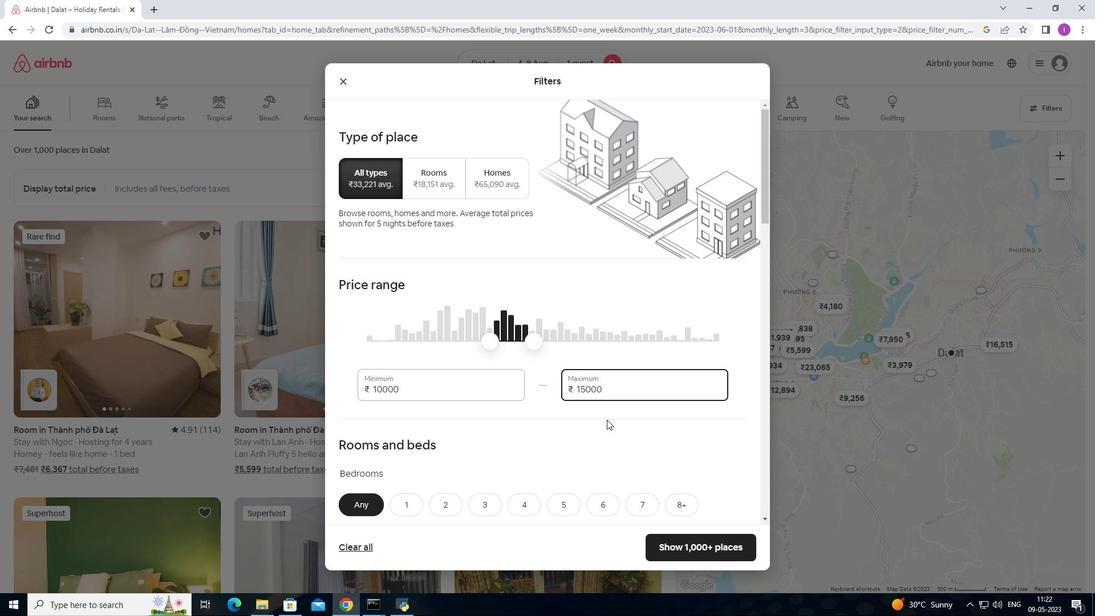 
Action: Mouse moved to (606, 419)
Screenshot: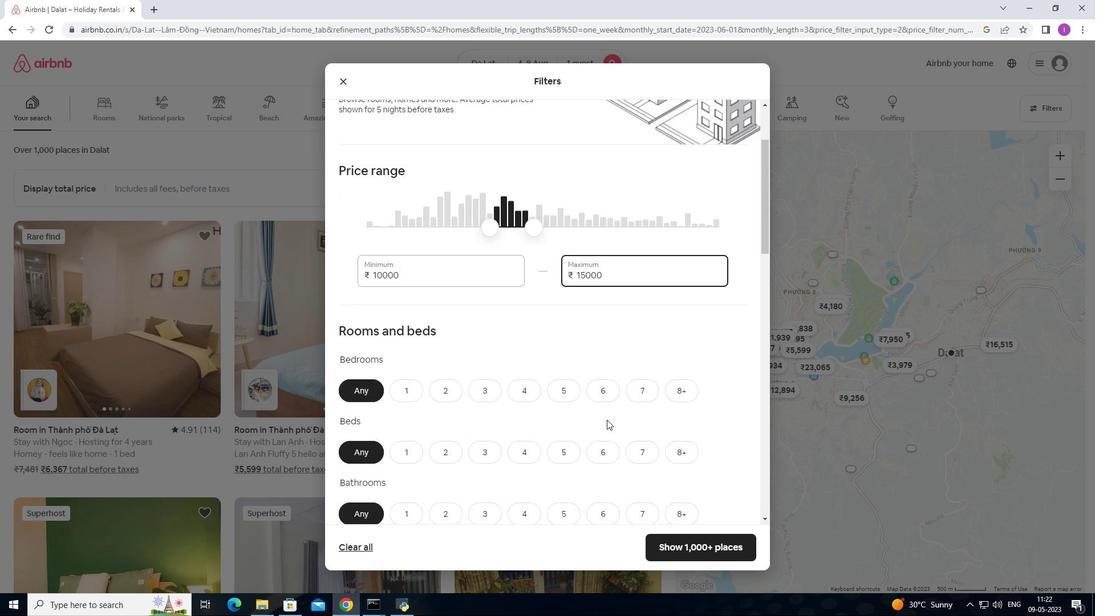
Action: Mouse scrolled (606, 418) with delta (0, 0)
Screenshot: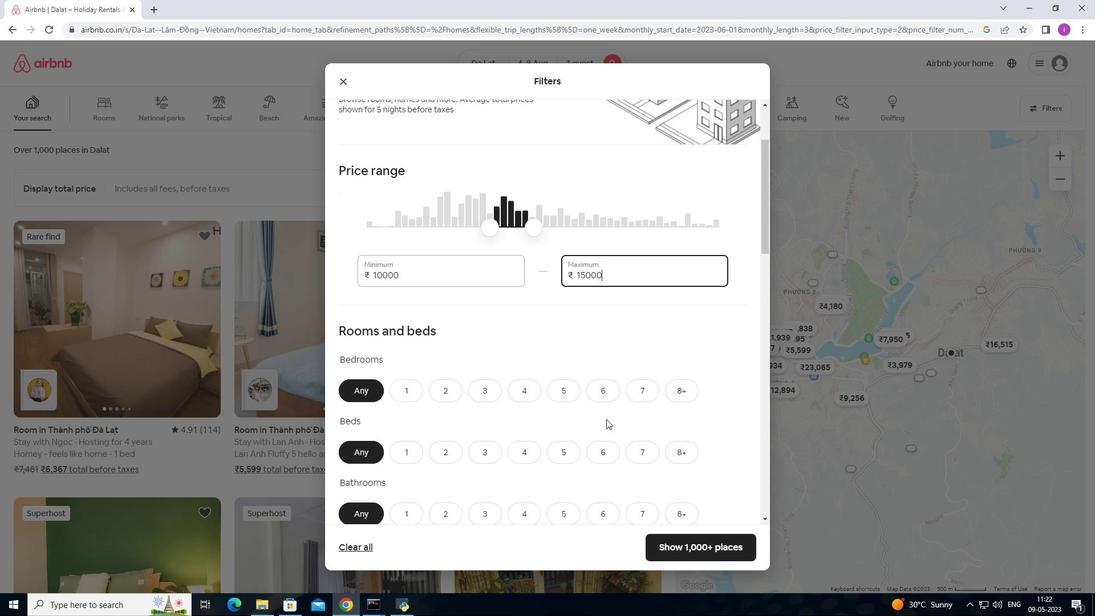 
Action: Mouse scrolled (606, 418) with delta (0, 0)
Screenshot: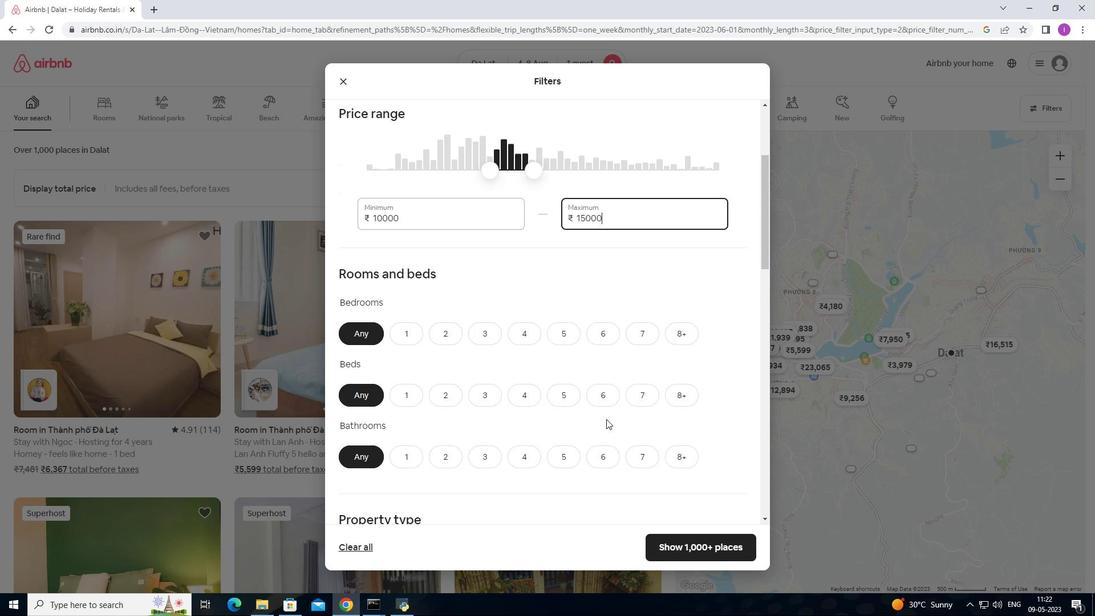 
Action: Mouse moved to (405, 273)
Screenshot: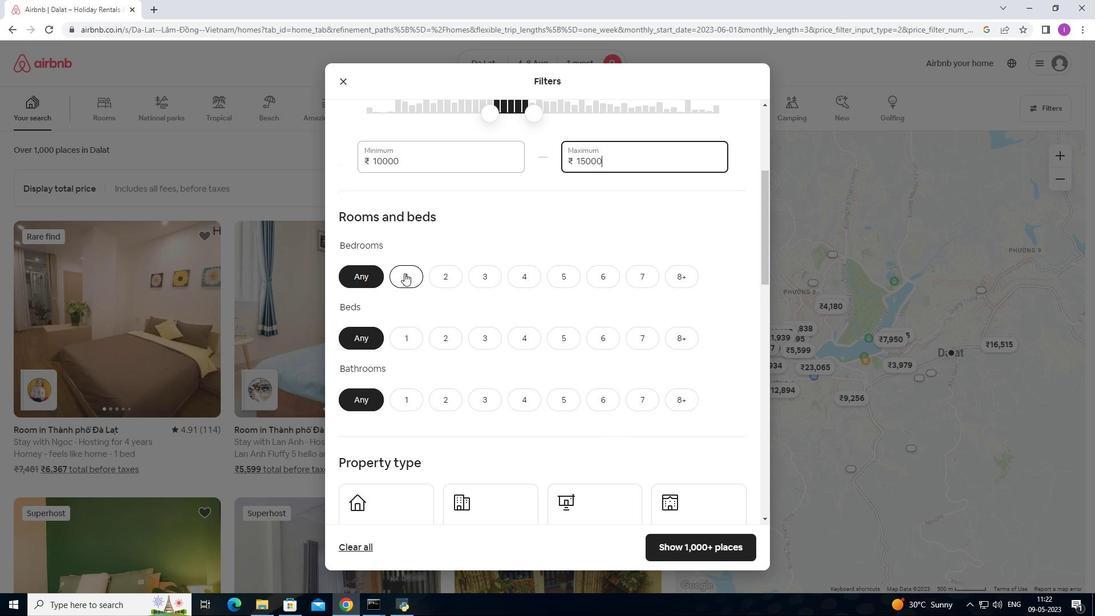 
Action: Mouse pressed left at (405, 273)
Screenshot: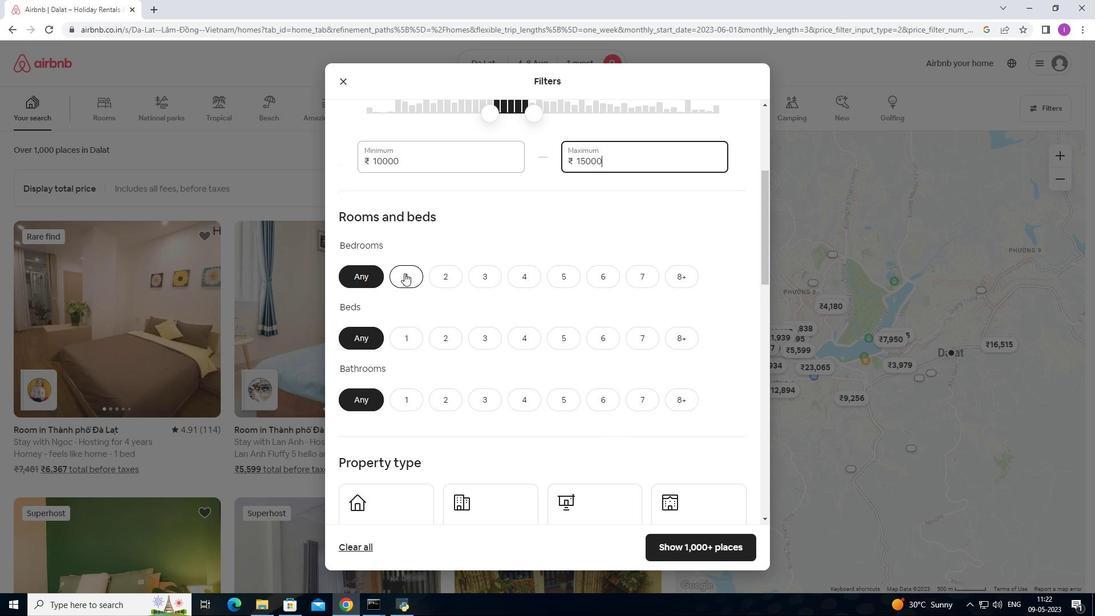 
Action: Mouse moved to (418, 334)
Screenshot: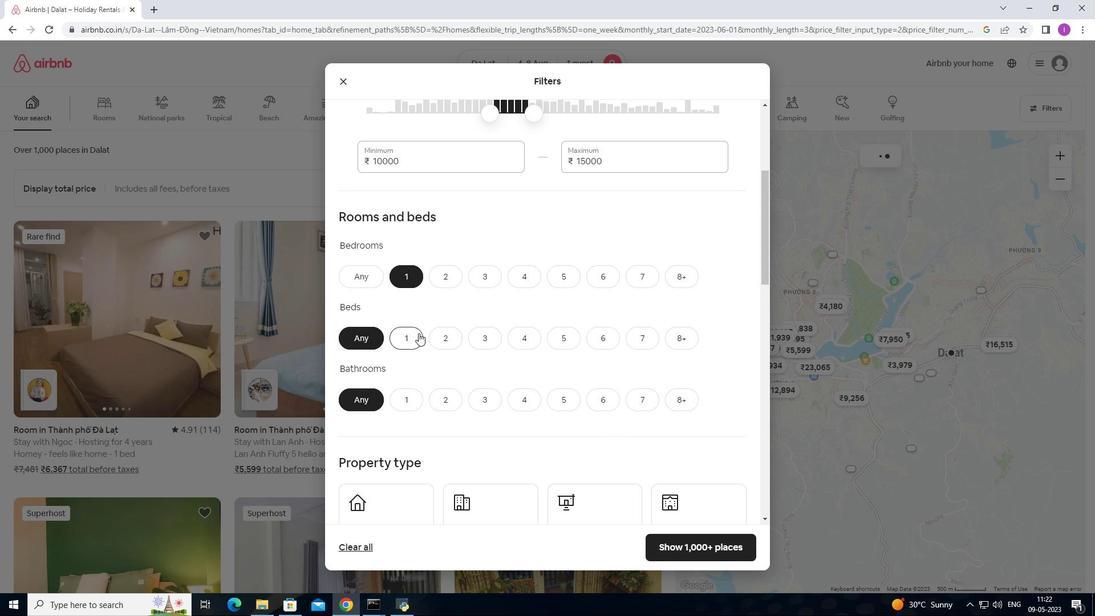 
Action: Mouse pressed left at (418, 334)
Screenshot: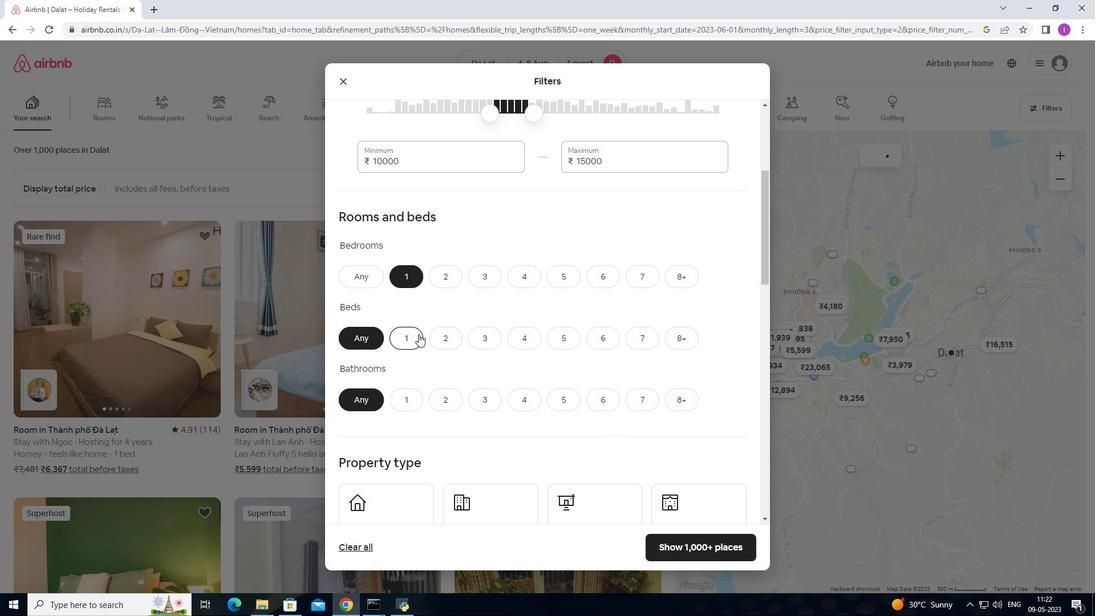
Action: Mouse moved to (410, 395)
Screenshot: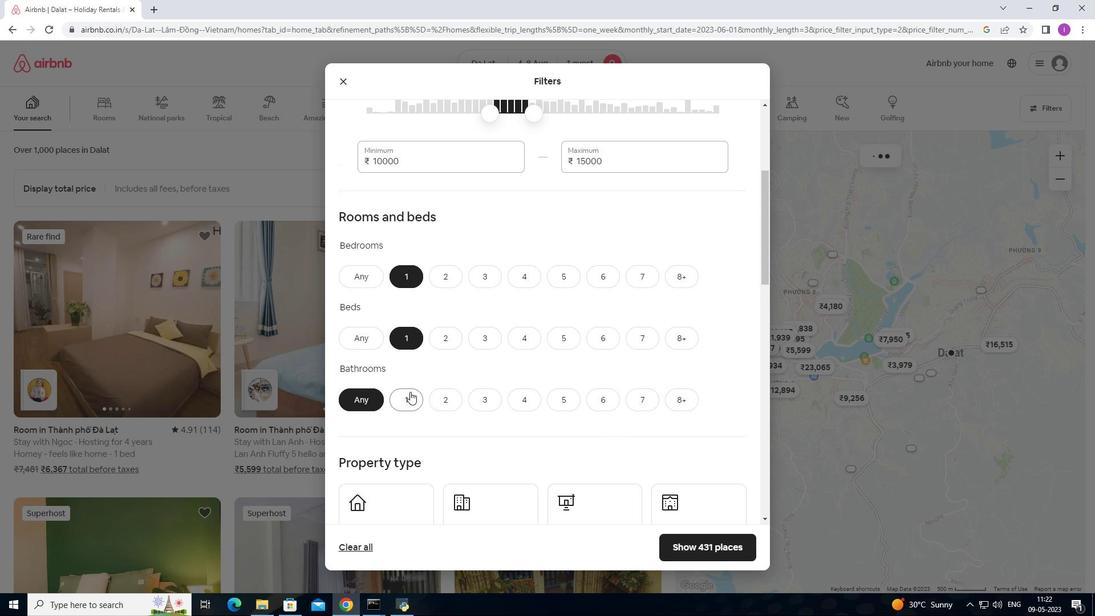 
Action: Mouse pressed left at (410, 395)
Screenshot: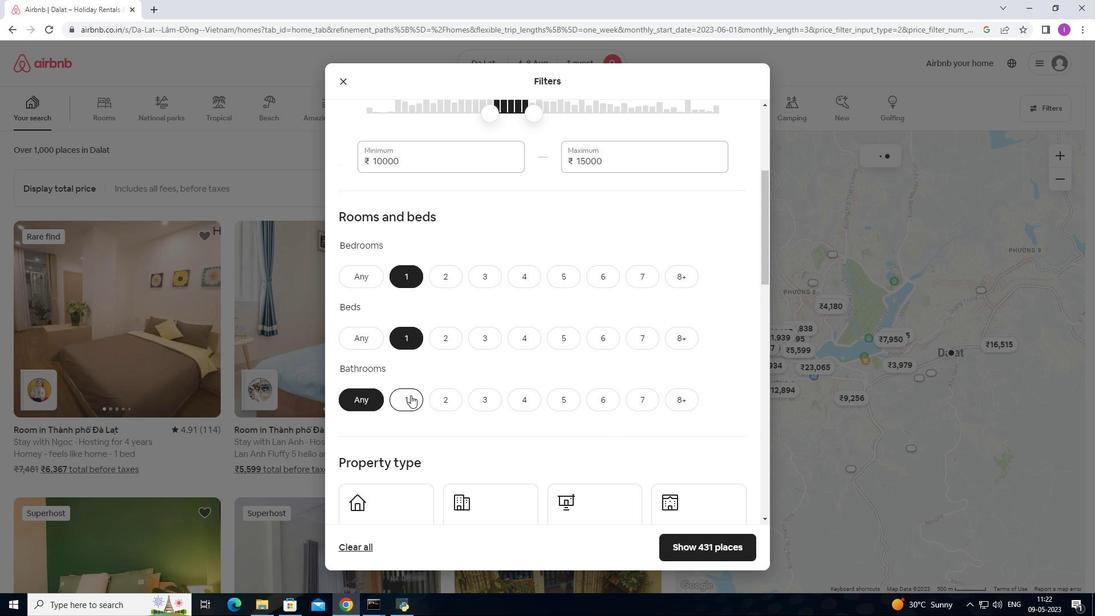 
Action: Mouse moved to (425, 373)
Screenshot: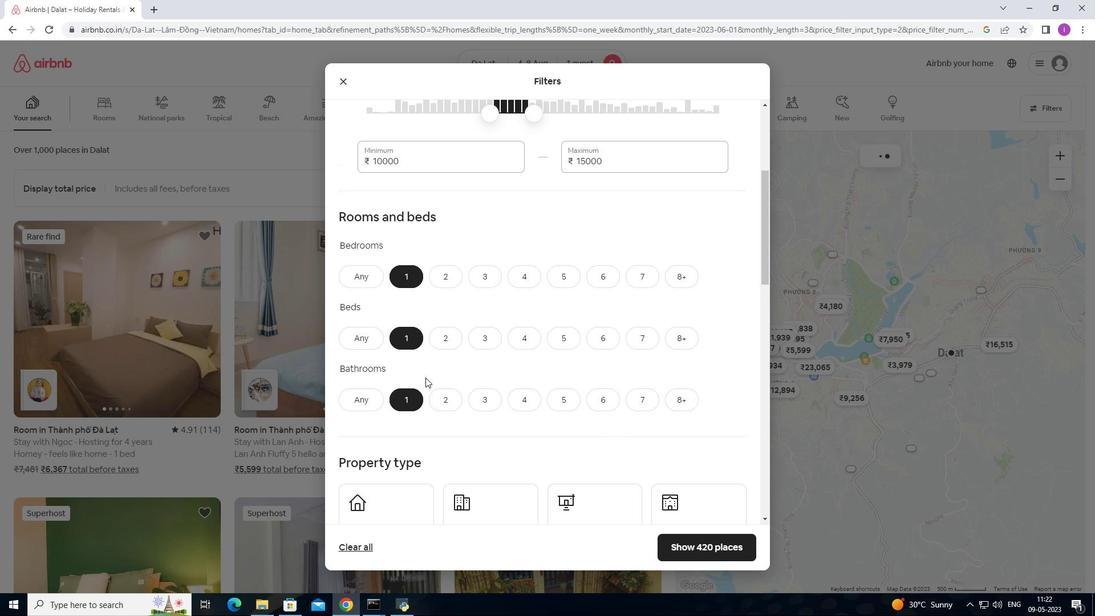 
Action: Mouse scrolled (425, 372) with delta (0, 0)
Screenshot: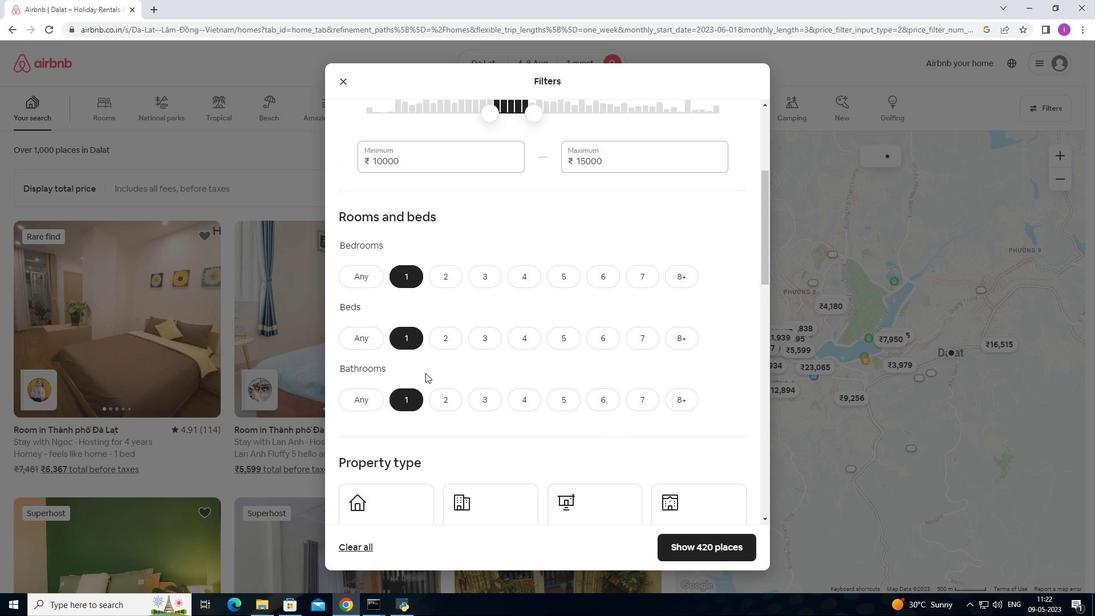 
Action: Mouse scrolled (425, 372) with delta (0, 0)
Screenshot: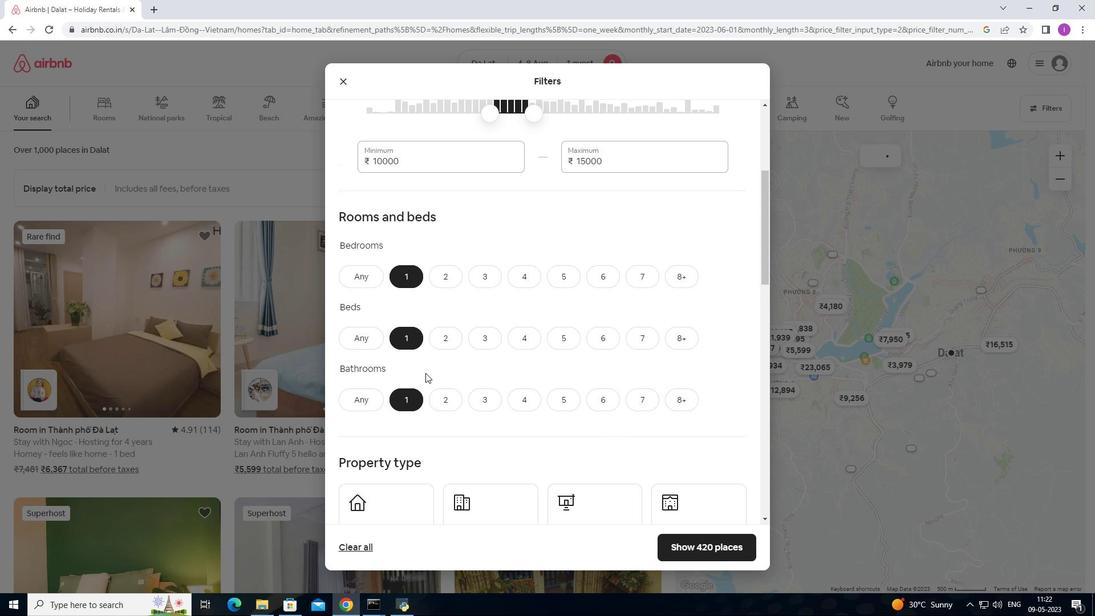 
Action: Mouse scrolled (425, 372) with delta (0, 0)
Screenshot: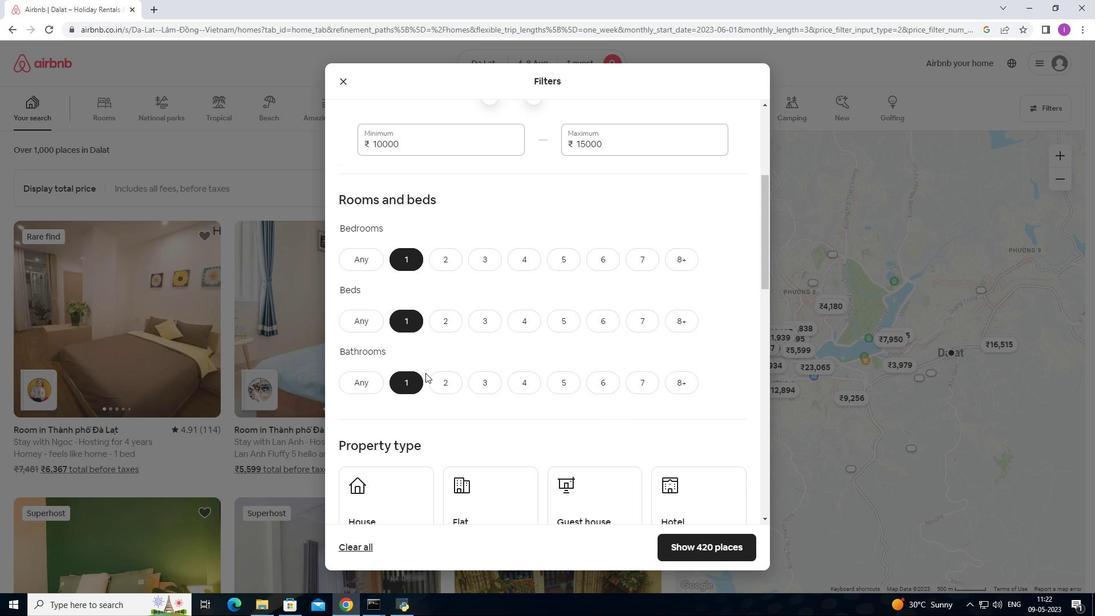 
Action: Mouse scrolled (425, 372) with delta (0, 0)
Screenshot: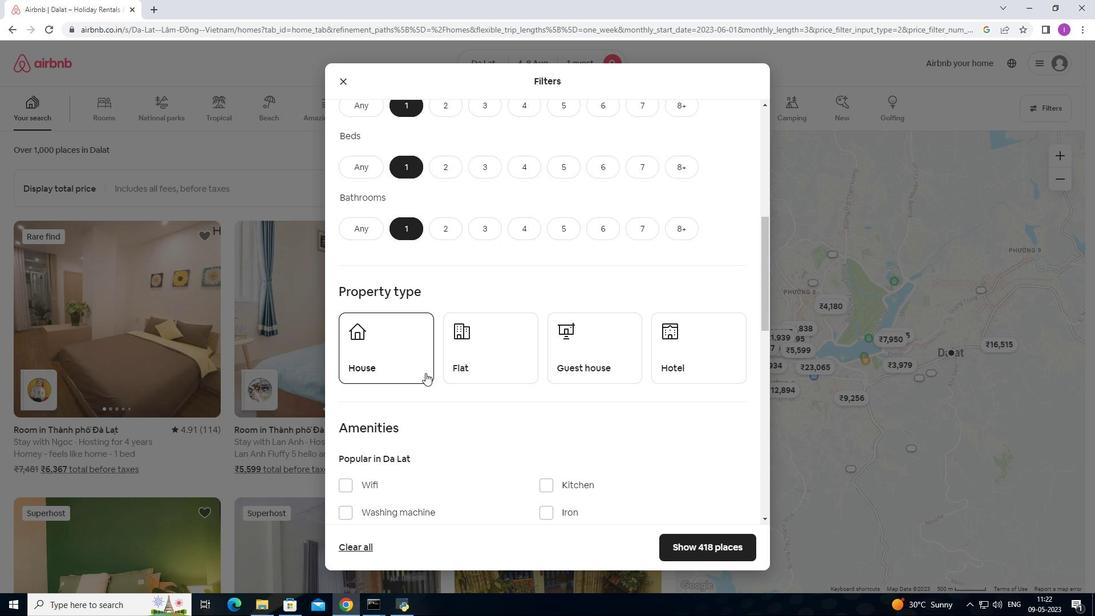 
Action: Mouse scrolled (425, 372) with delta (0, 0)
Screenshot: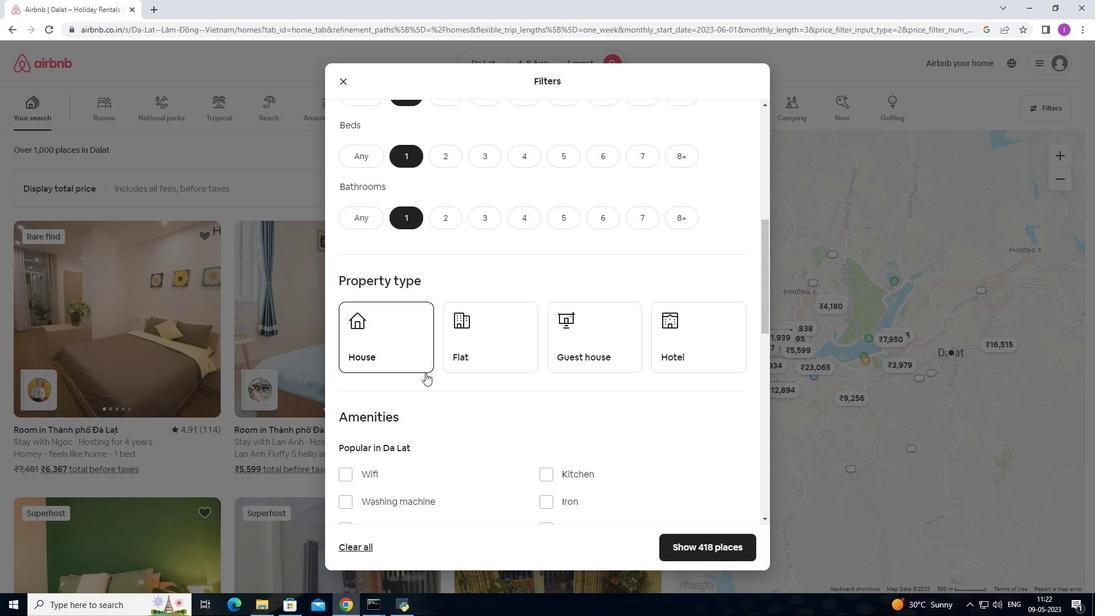 
Action: Mouse moved to (410, 263)
Screenshot: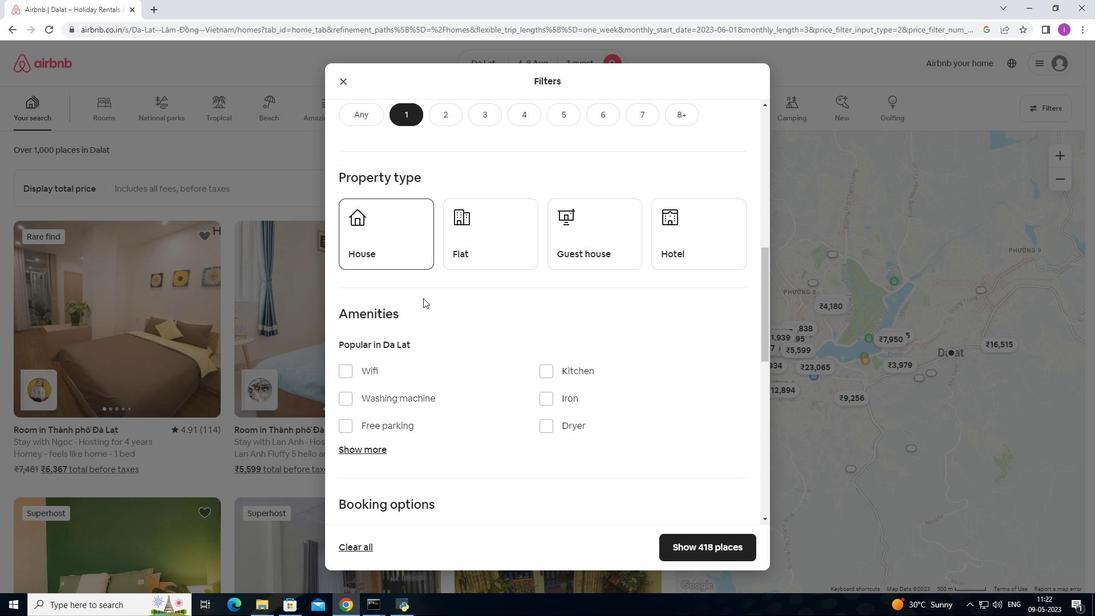 
Action: Mouse pressed left at (410, 263)
Screenshot: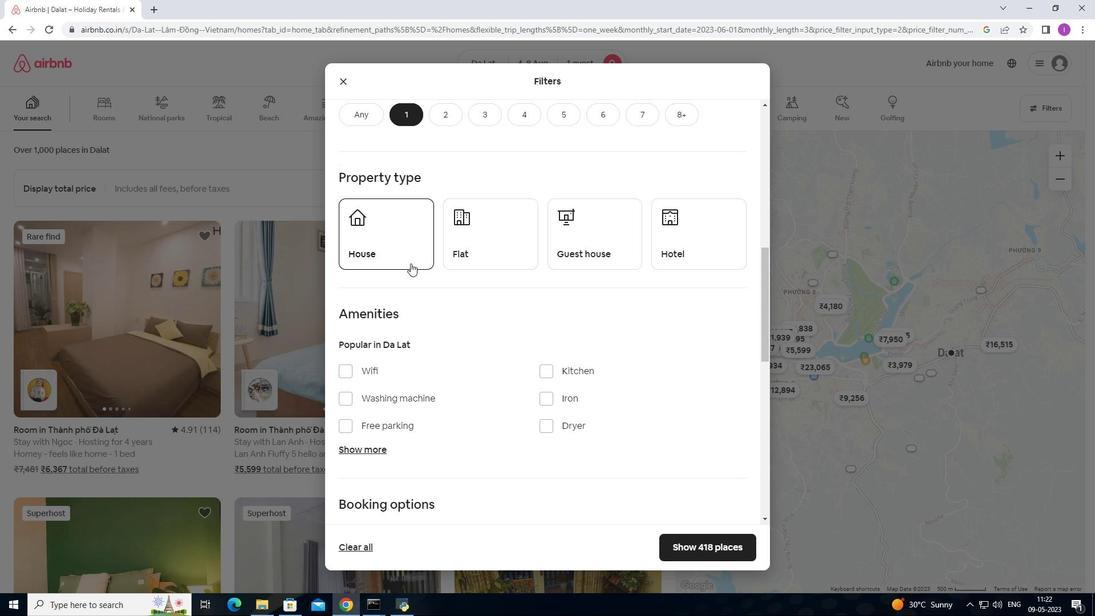 
Action: Mouse moved to (514, 264)
Screenshot: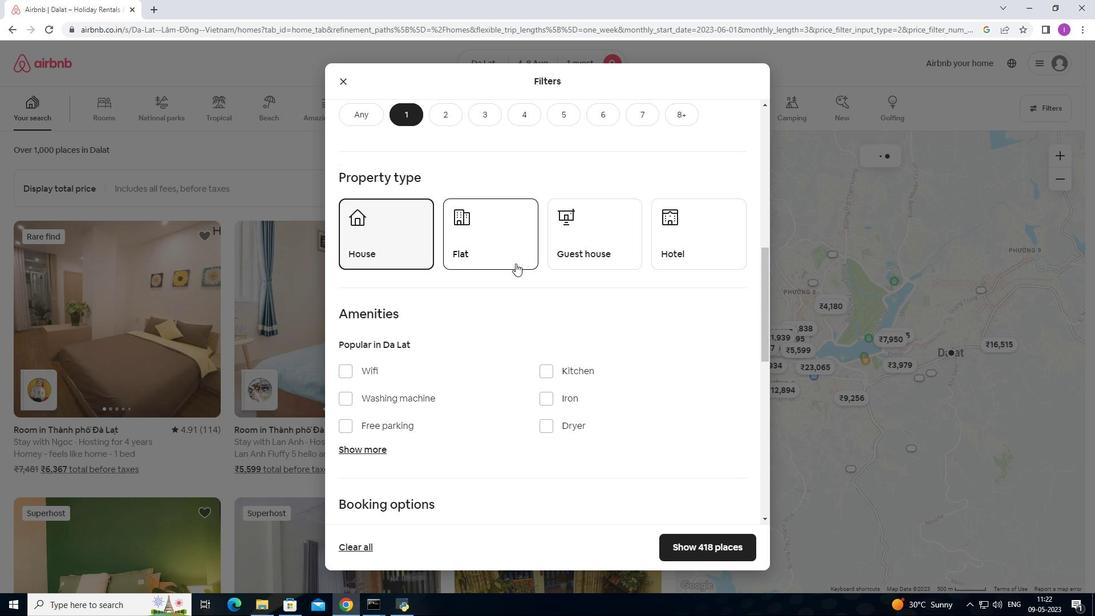 
Action: Mouse pressed left at (514, 264)
Screenshot: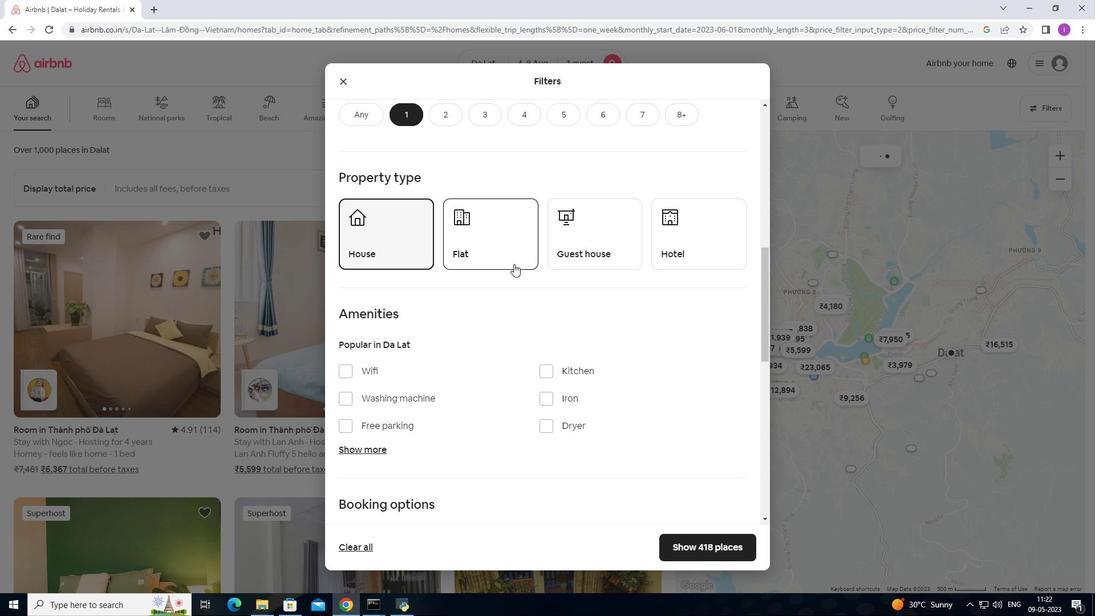 
Action: Mouse moved to (583, 250)
Screenshot: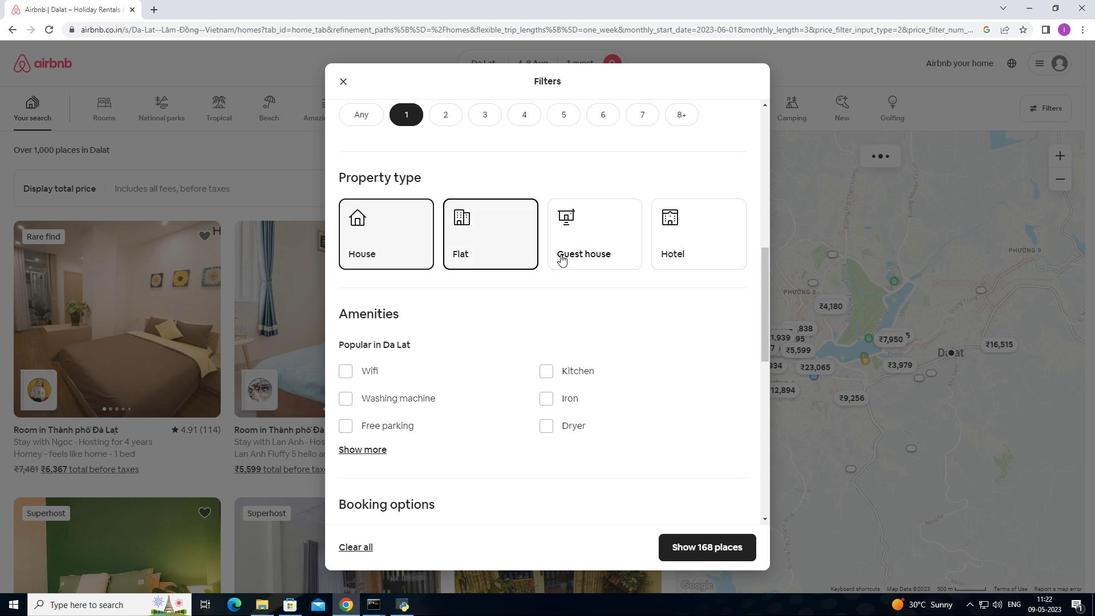 
Action: Mouse pressed left at (583, 250)
Screenshot: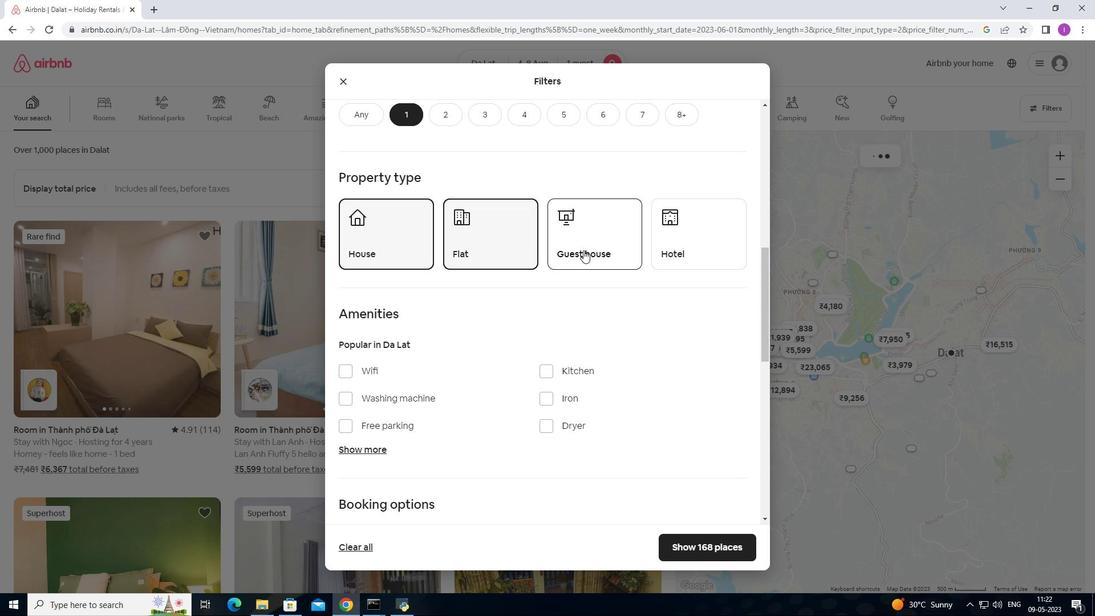 
Action: Mouse moved to (738, 238)
Screenshot: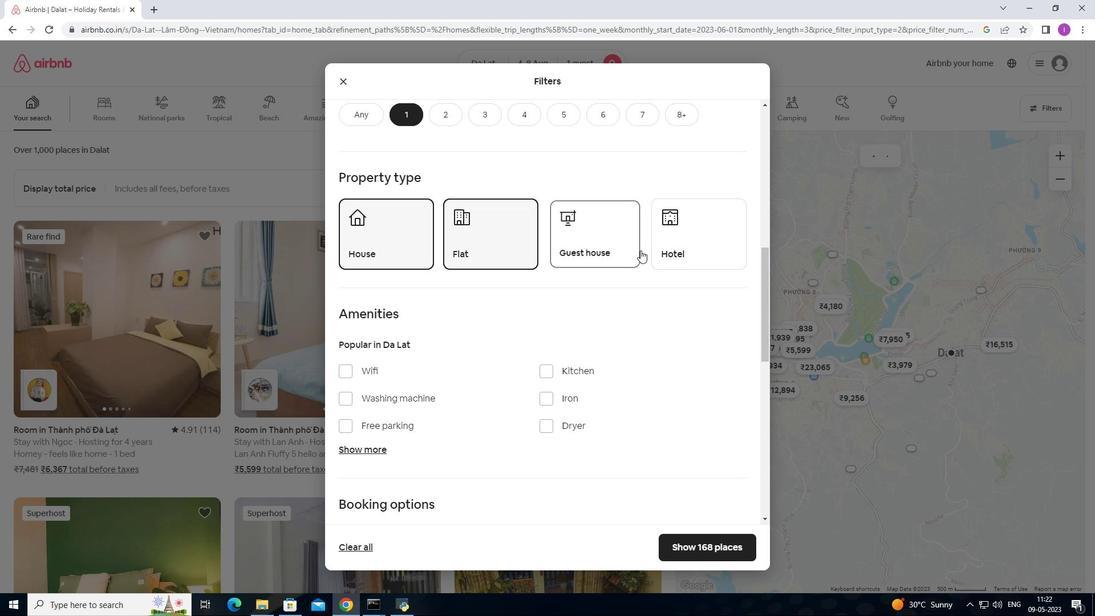 
Action: Mouse pressed left at (738, 238)
Screenshot: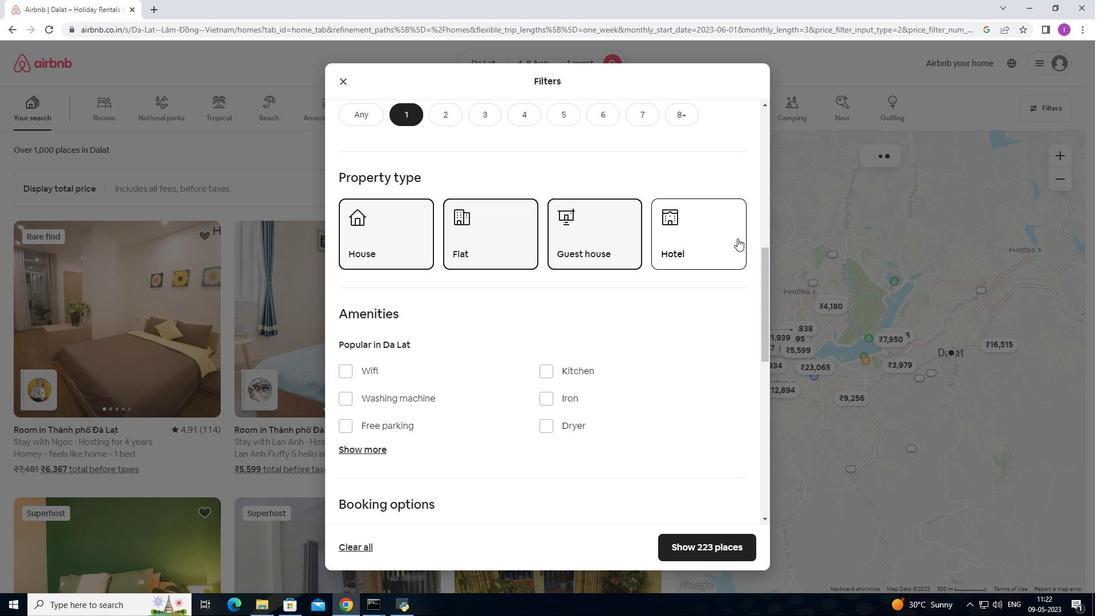 
Action: Mouse moved to (604, 323)
Screenshot: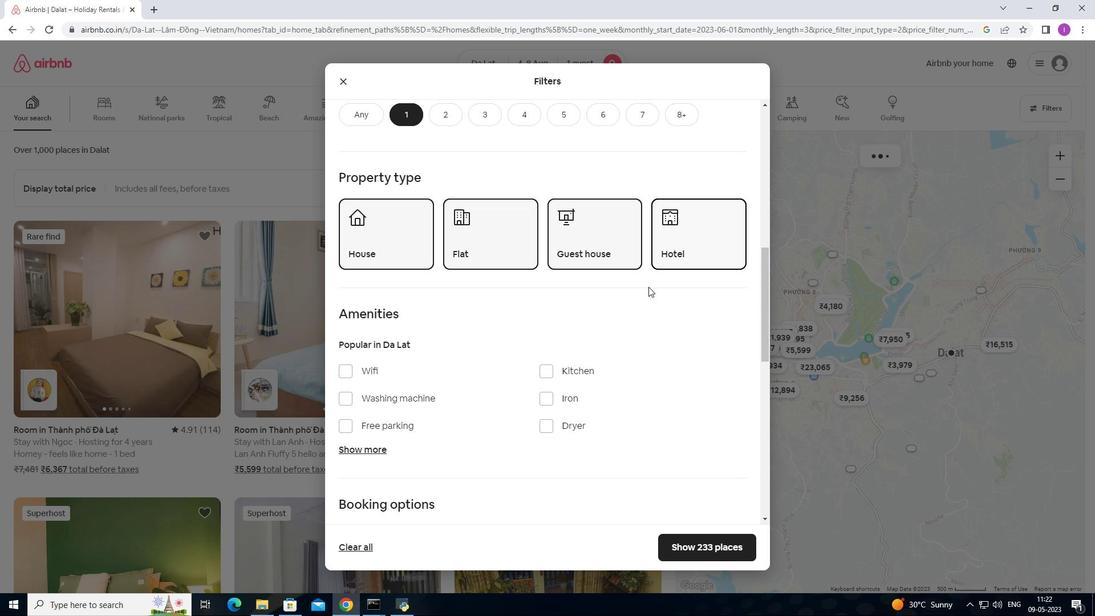 
Action: Mouse scrolled (604, 323) with delta (0, 0)
Screenshot: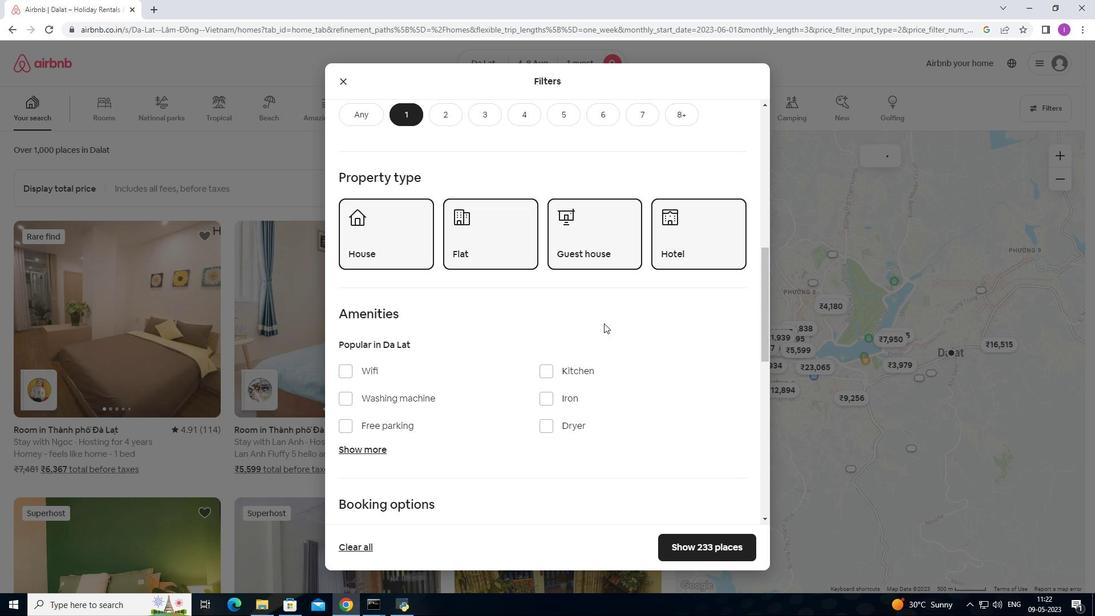 
Action: Mouse scrolled (604, 323) with delta (0, 0)
Screenshot: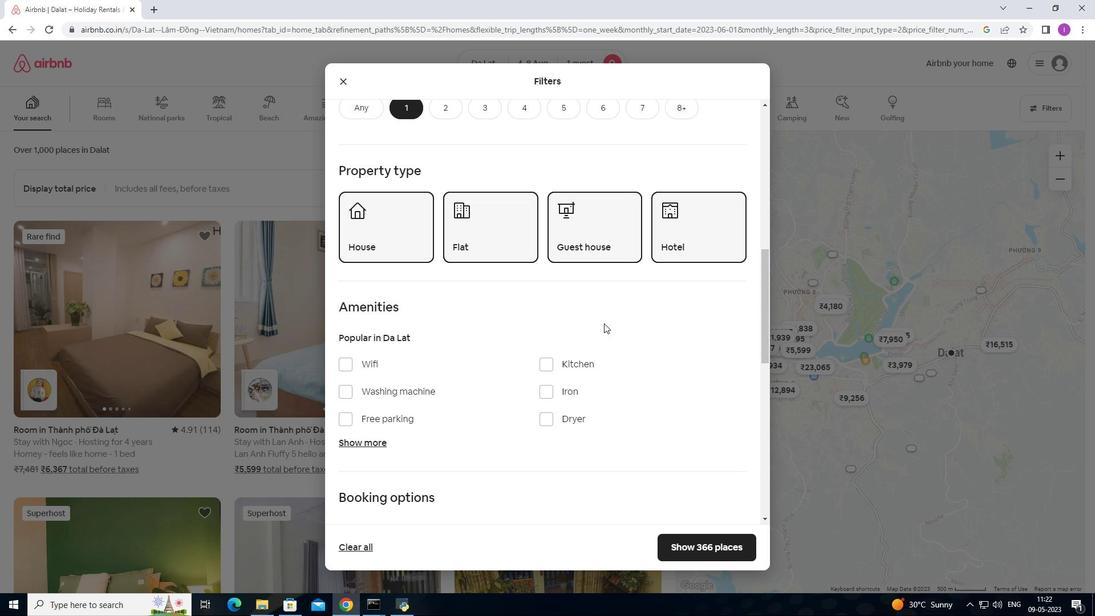 
Action: Mouse moved to (604, 323)
Screenshot: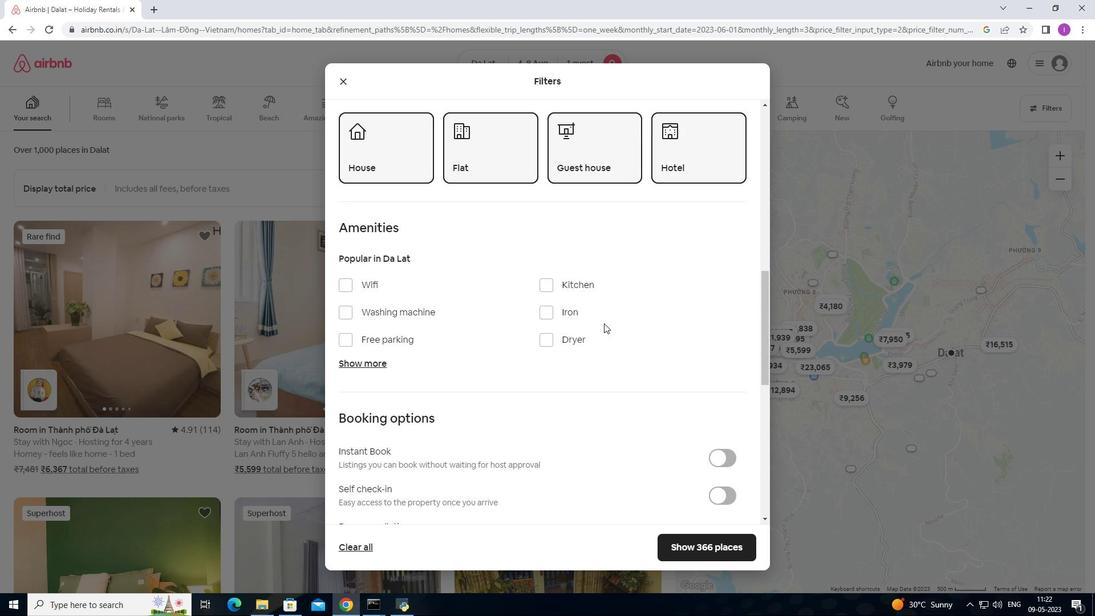 
Action: Mouse scrolled (604, 323) with delta (0, 0)
Screenshot: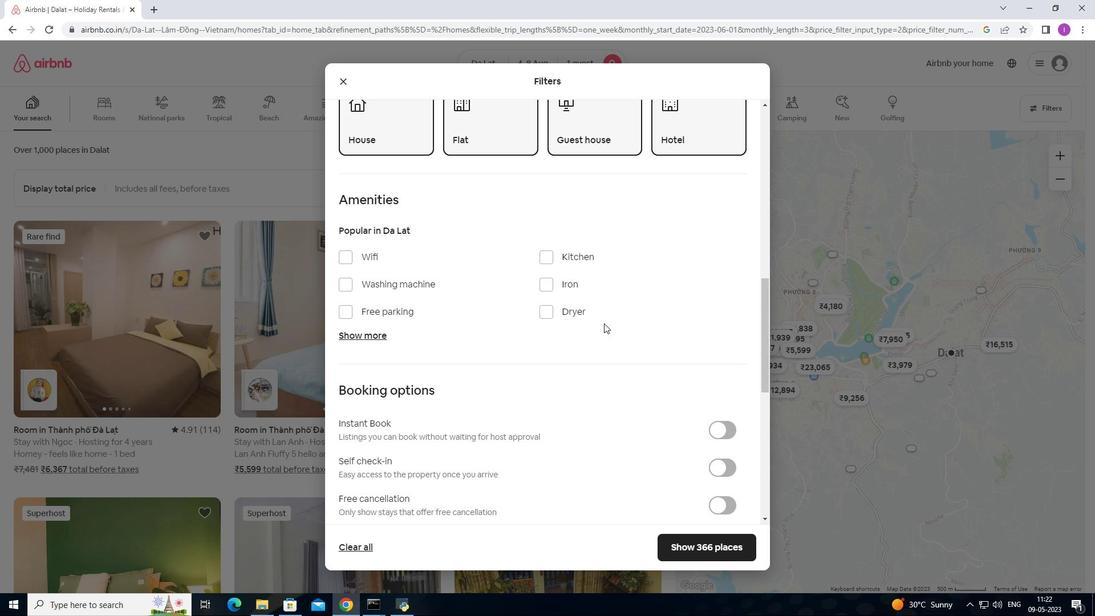 
Action: Mouse moved to (351, 199)
Screenshot: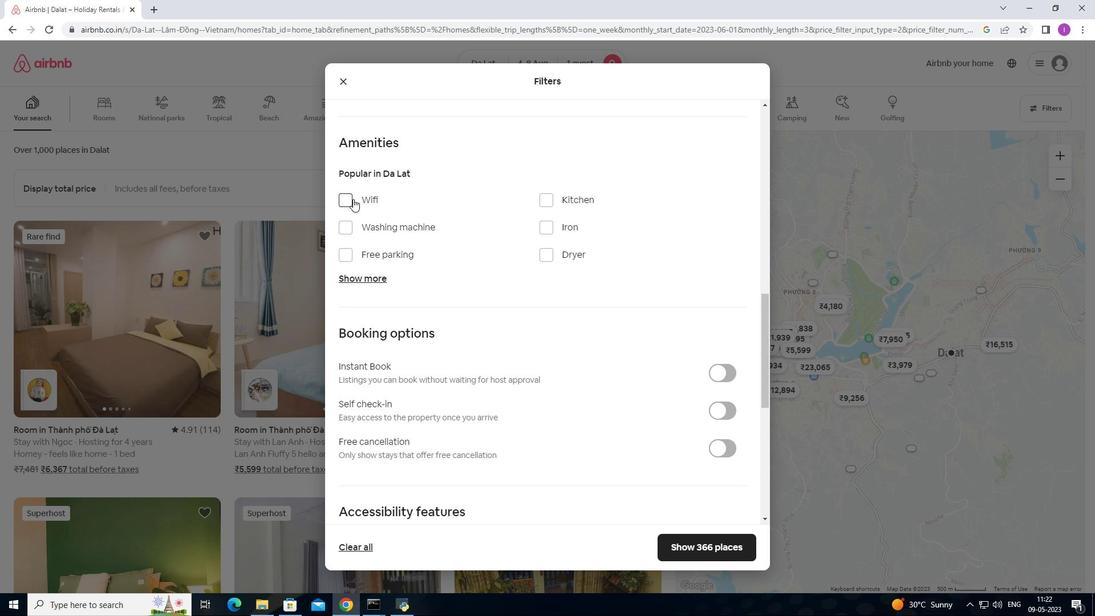 
Action: Mouse pressed left at (351, 199)
Screenshot: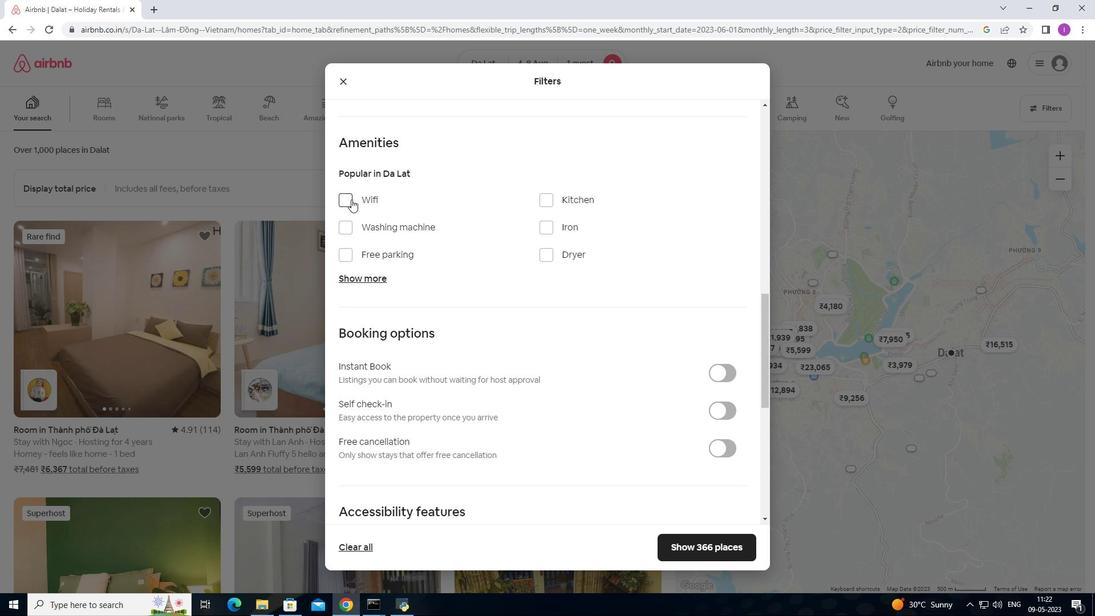 
Action: Mouse moved to (449, 272)
Screenshot: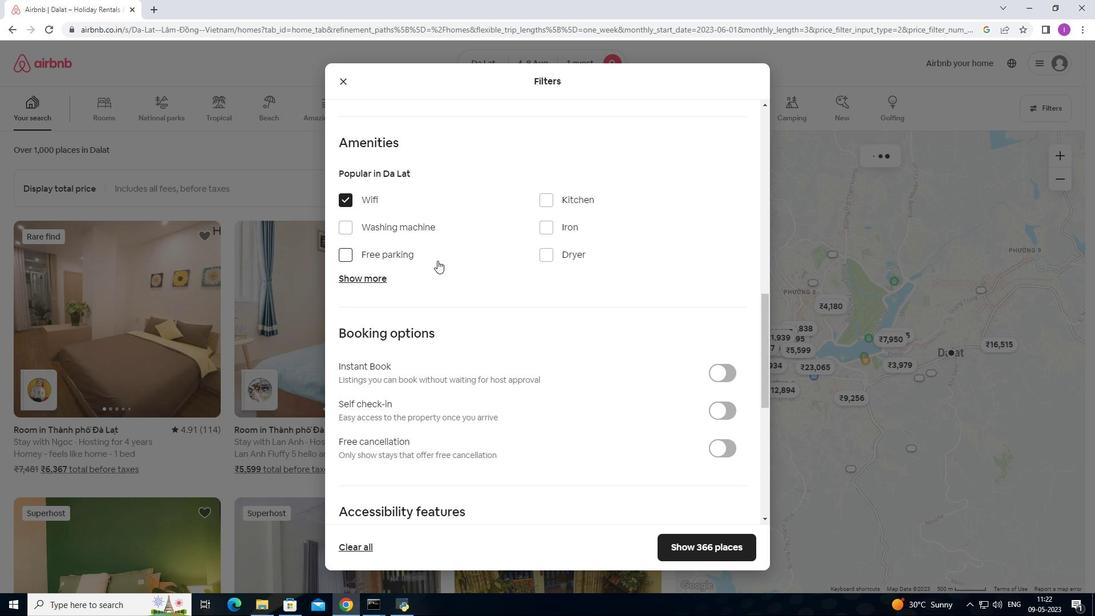 
Action: Mouse scrolled (449, 271) with delta (0, 0)
Screenshot: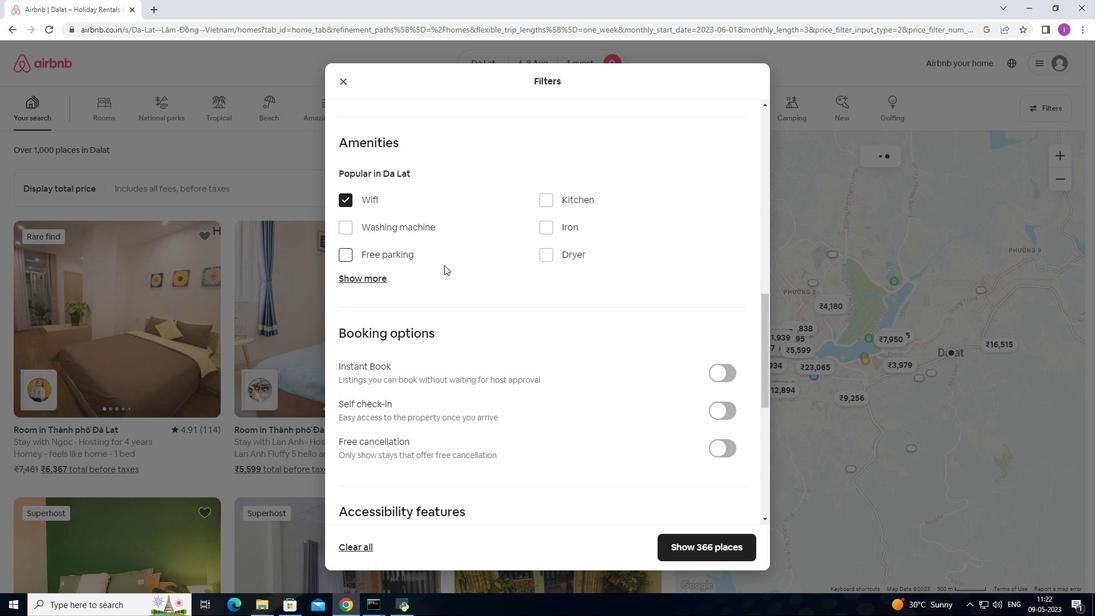 
Action: Mouse moved to (466, 291)
Screenshot: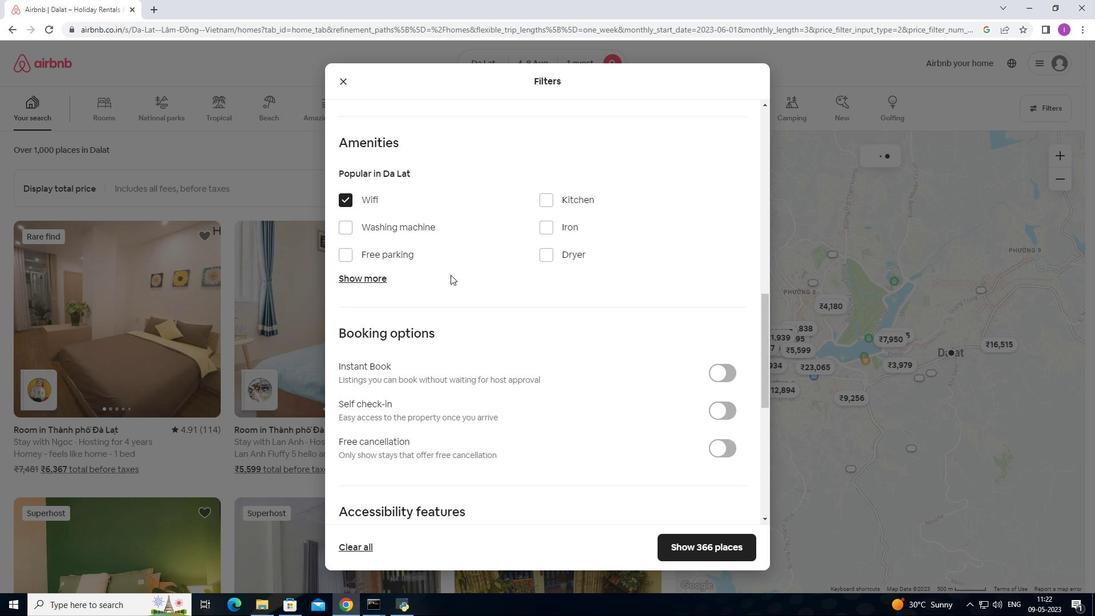 
Action: Mouse scrolled (463, 288) with delta (0, 0)
Screenshot: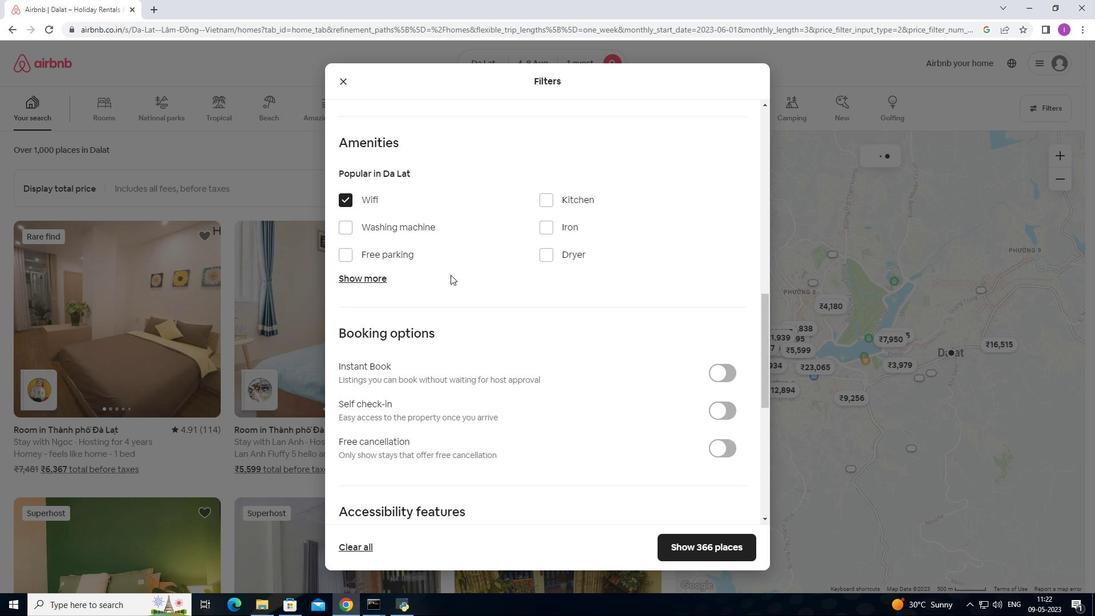 
Action: Mouse moved to (720, 300)
Screenshot: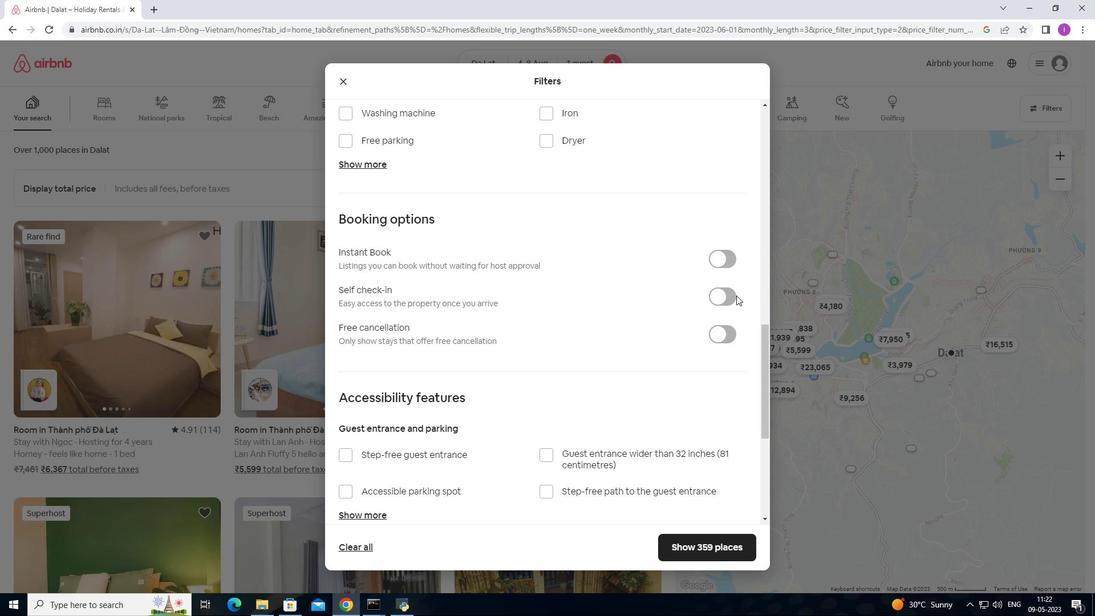 
Action: Mouse pressed left at (720, 300)
Screenshot: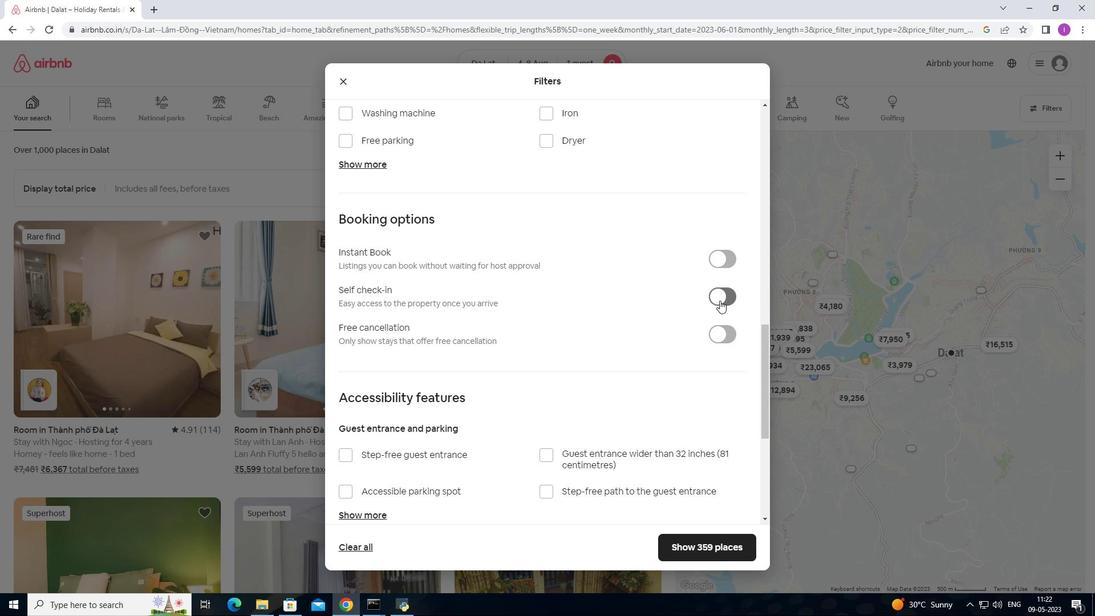 
Action: Mouse moved to (446, 367)
Screenshot: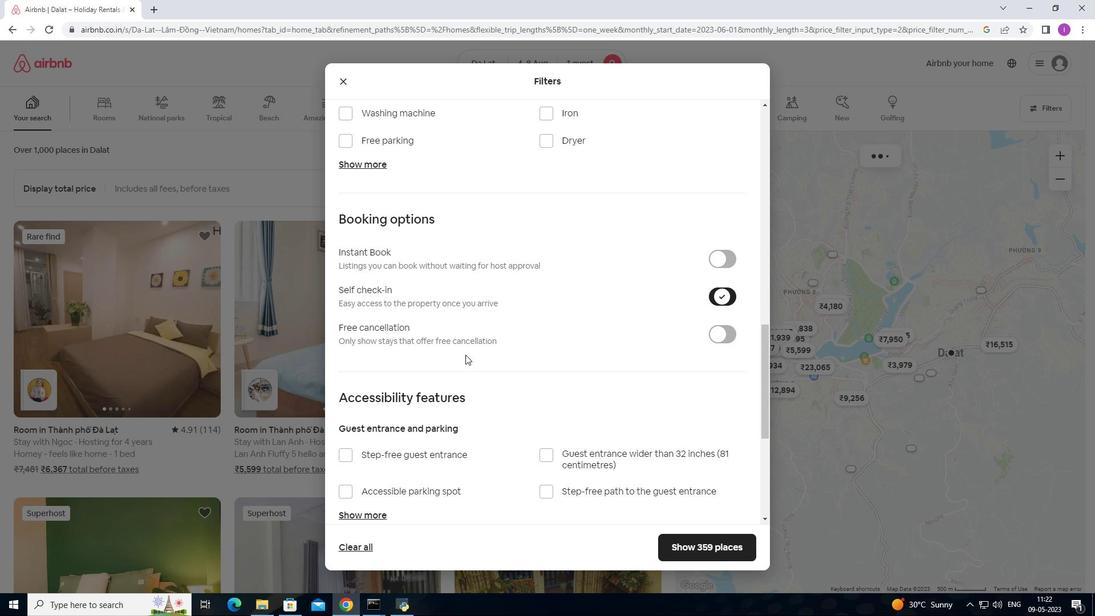 
Action: Mouse scrolled (446, 367) with delta (0, 0)
Screenshot: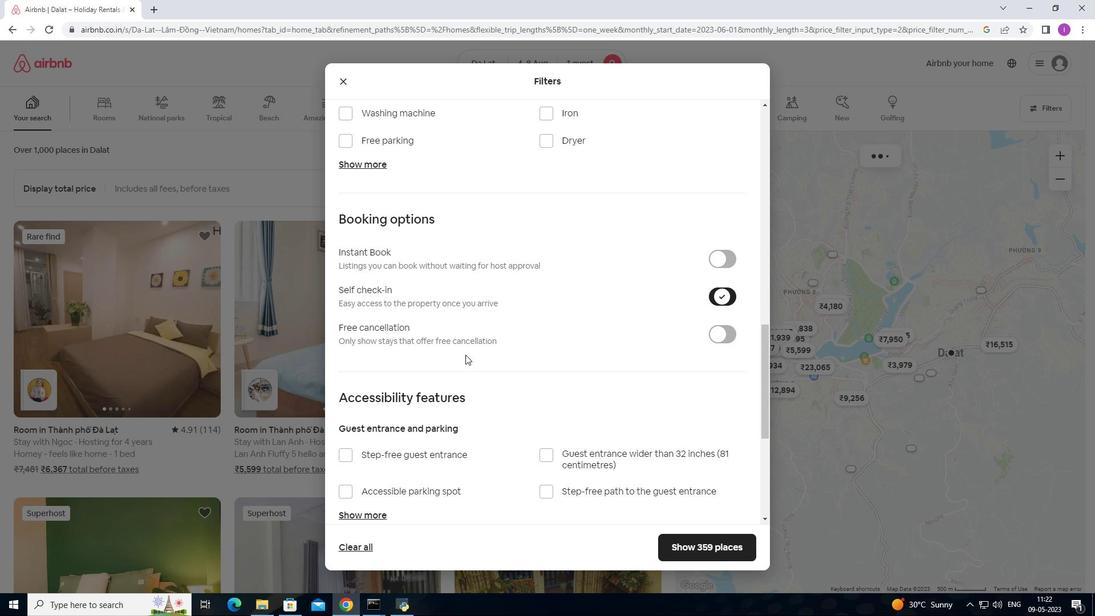 
Action: Mouse scrolled (446, 367) with delta (0, 0)
Screenshot: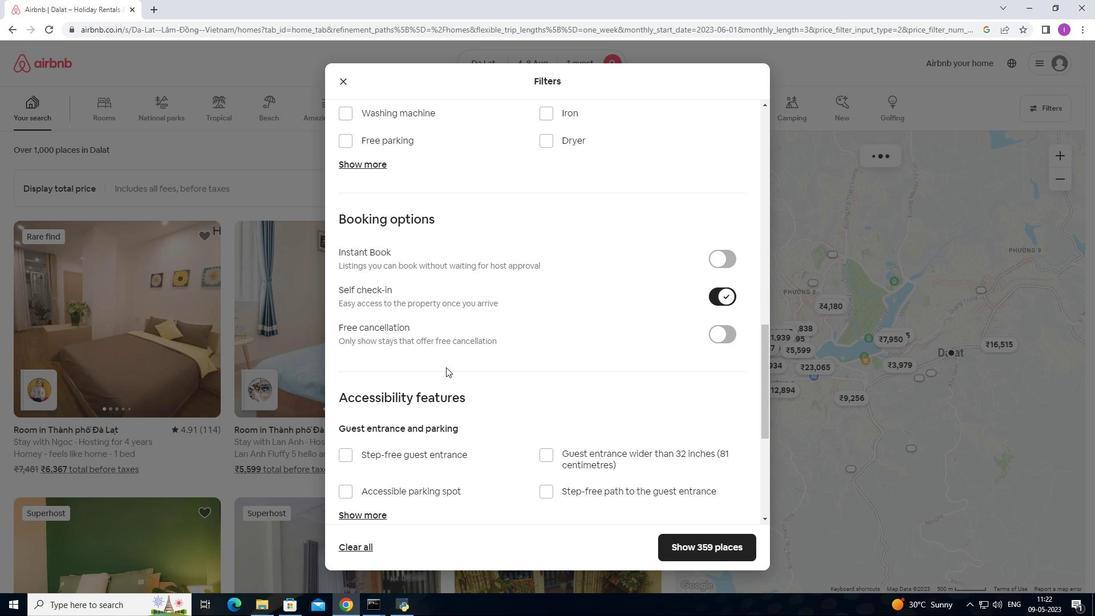 
Action: Mouse scrolled (446, 367) with delta (0, 0)
Screenshot: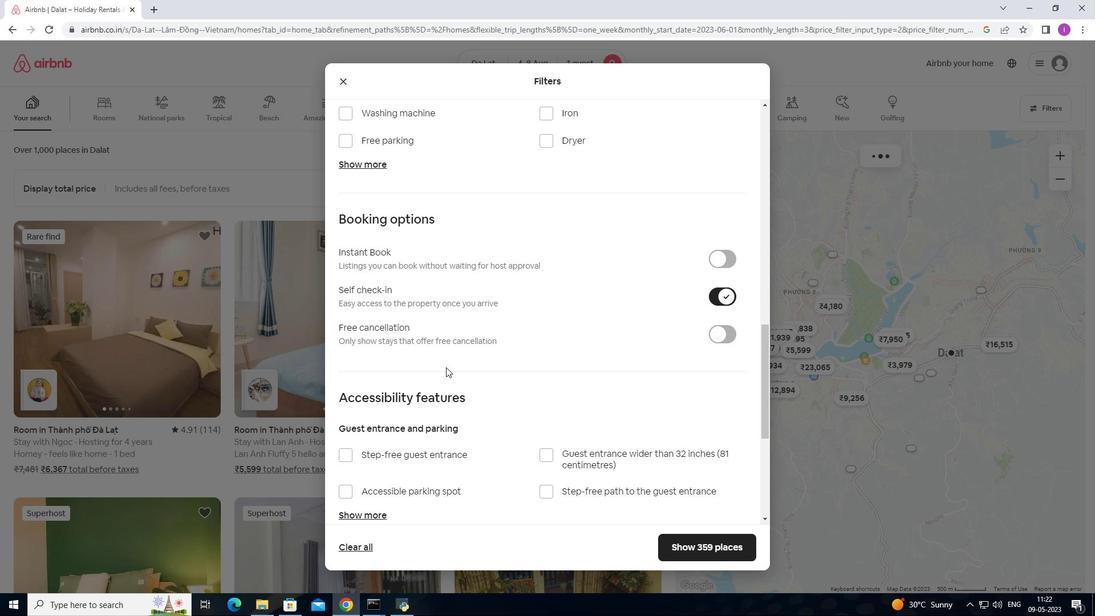 
Action: Mouse scrolled (446, 367) with delta (0, 0)
Screenshot: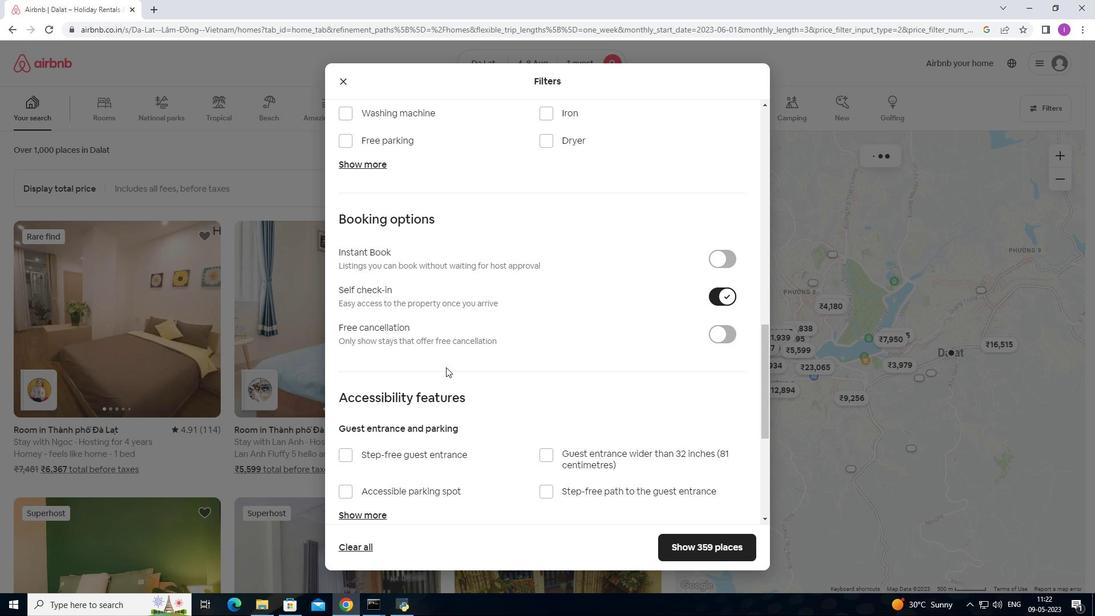 
Action: Mouse scrolled (446, 367) with delta (0, 0)
Screenshot: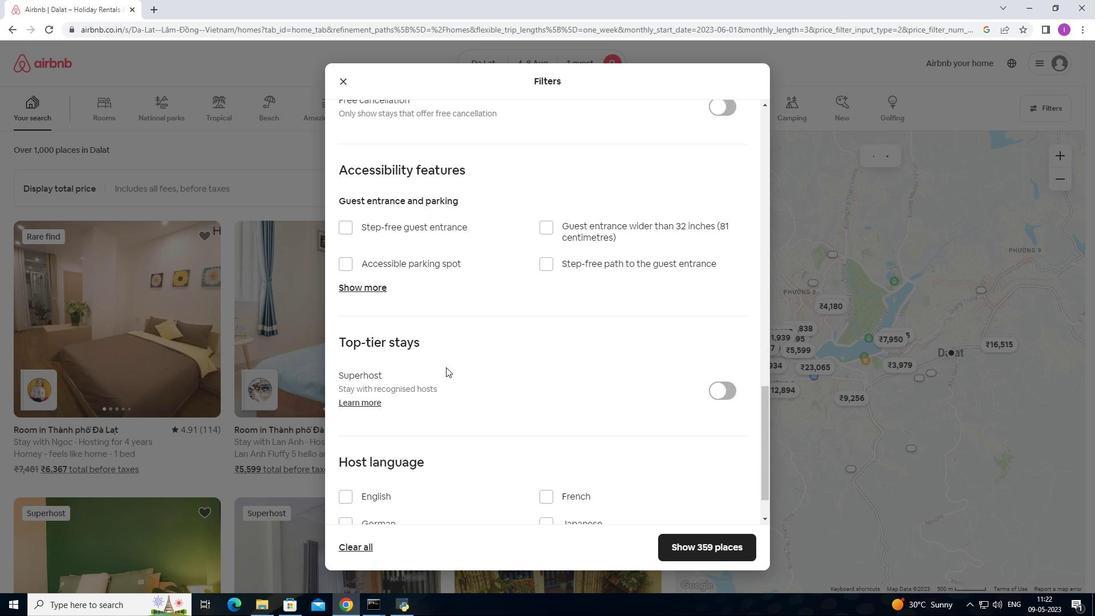 
Action: Mouse scrolled (446, 367) with delta (0, 0)
Screenshot: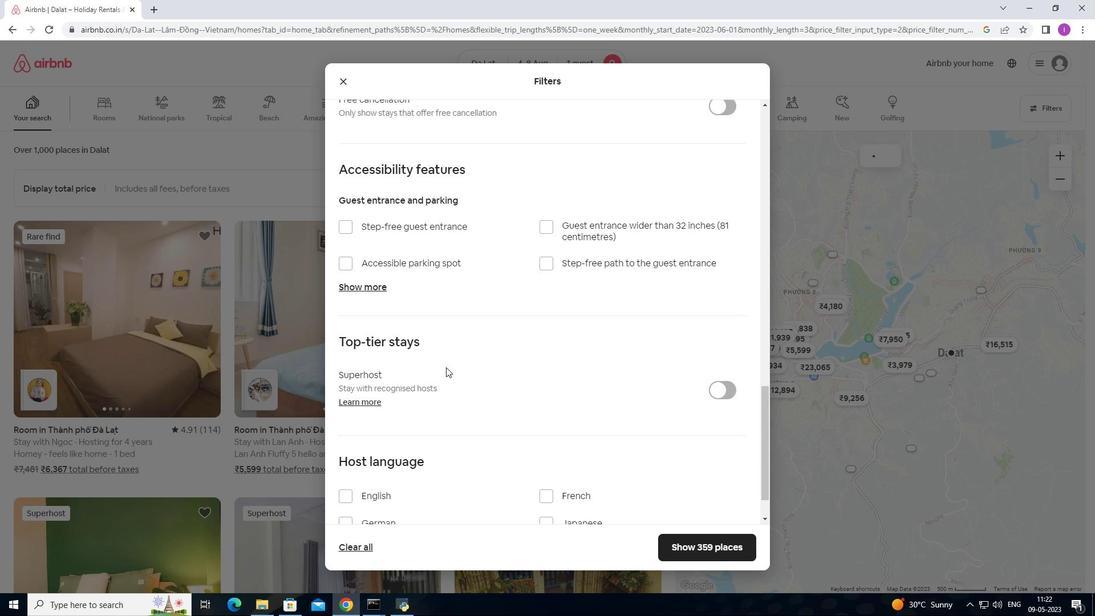 
Action: Mouse moved to (432, 380)
Screenshot: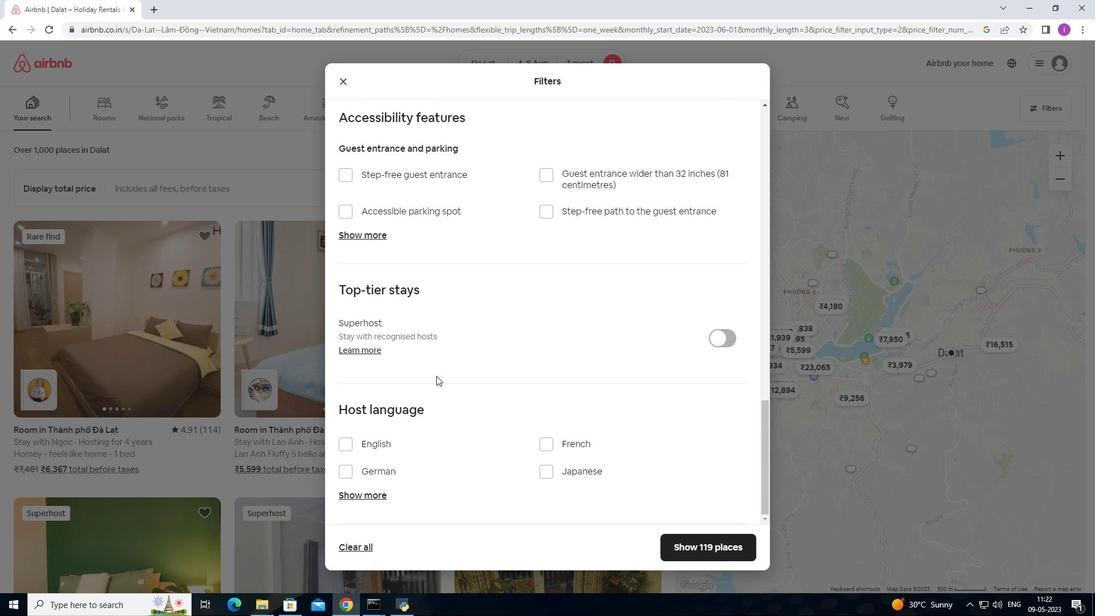 
Action: Mouse scrolled (432, 380) with delta (0, 0)
Screenshot: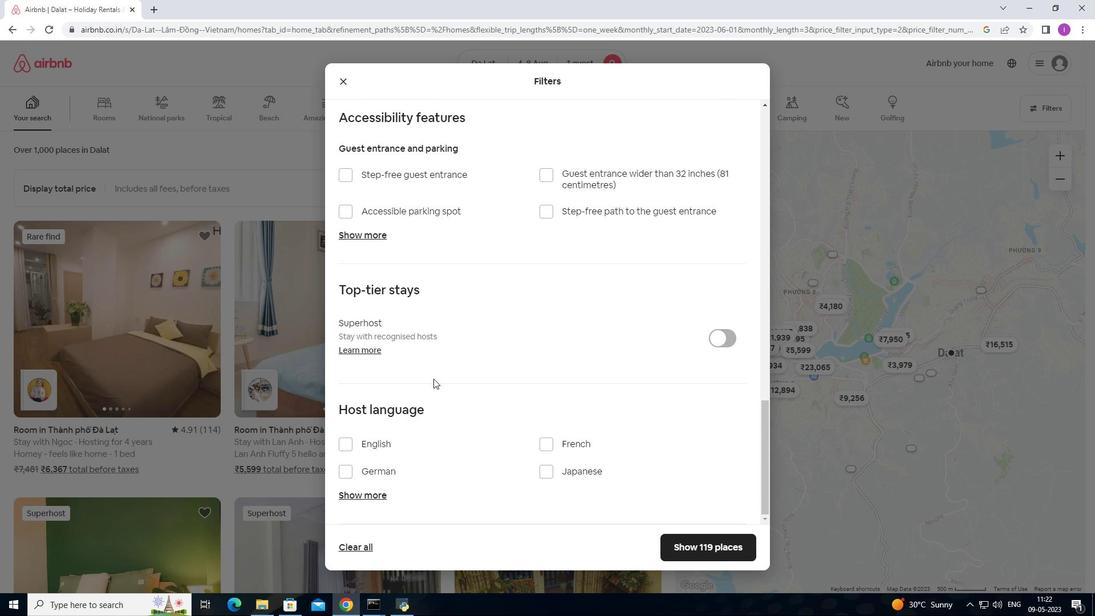 
Action: Mouse moved to (432, 382)
Screenshot: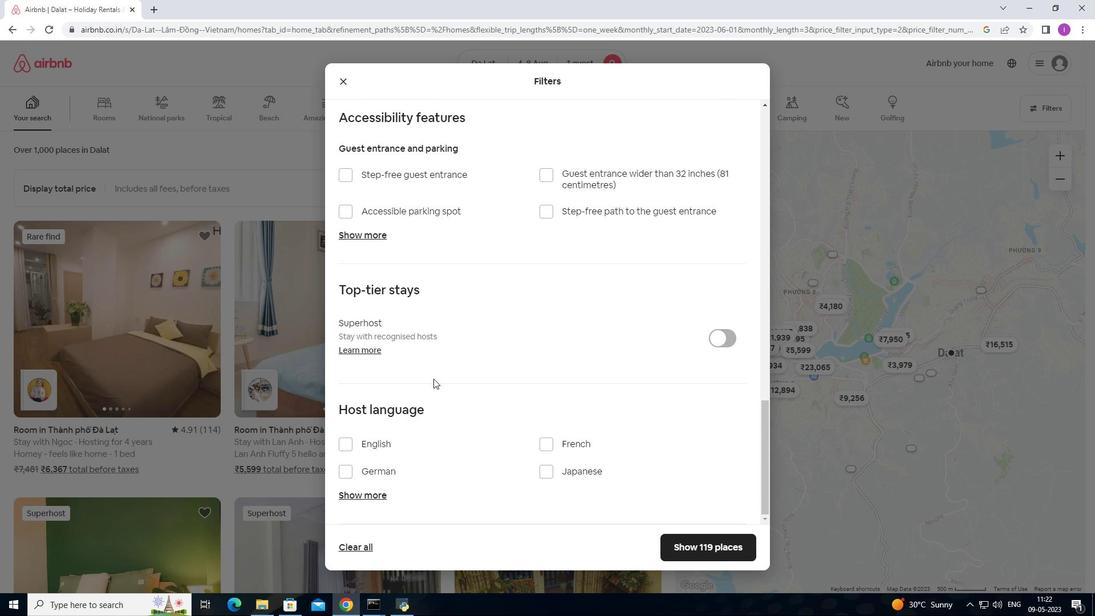 
Action: Mouse scrolled (432, 381) with delta (0, 0)
Screenshot: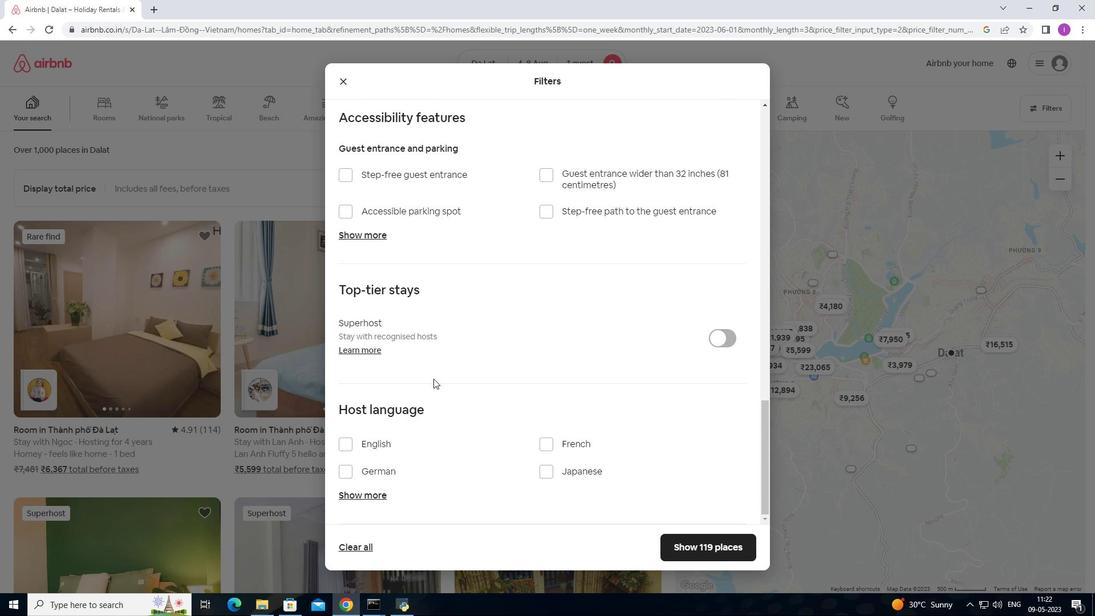 
Action: Mouse moved to (350, 444)
Screenshot: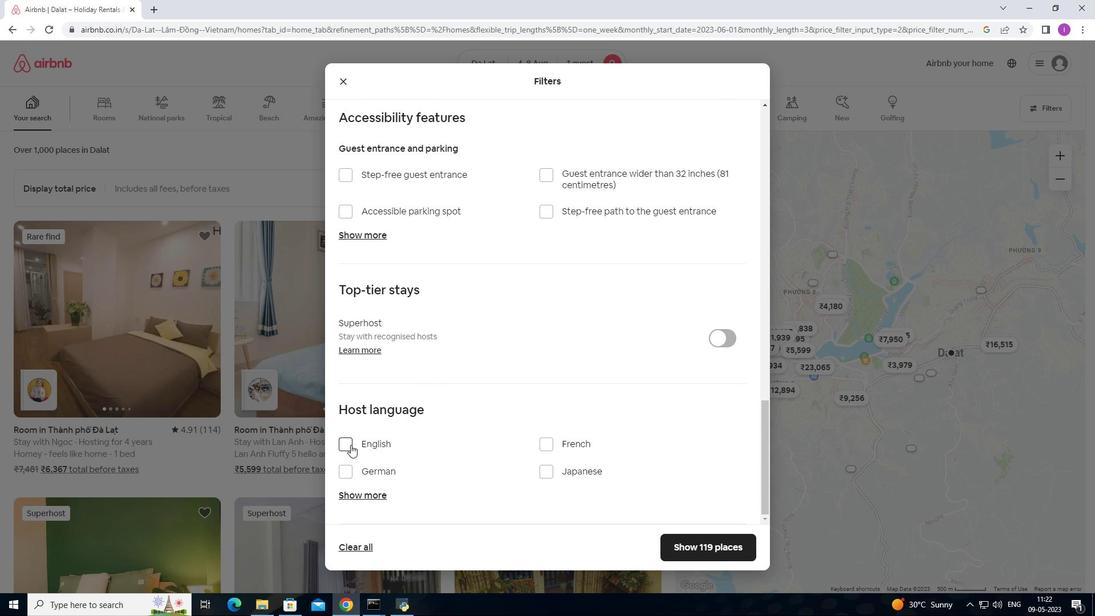 
Action: Mouse pressed left at (350, 444)
Screenshot: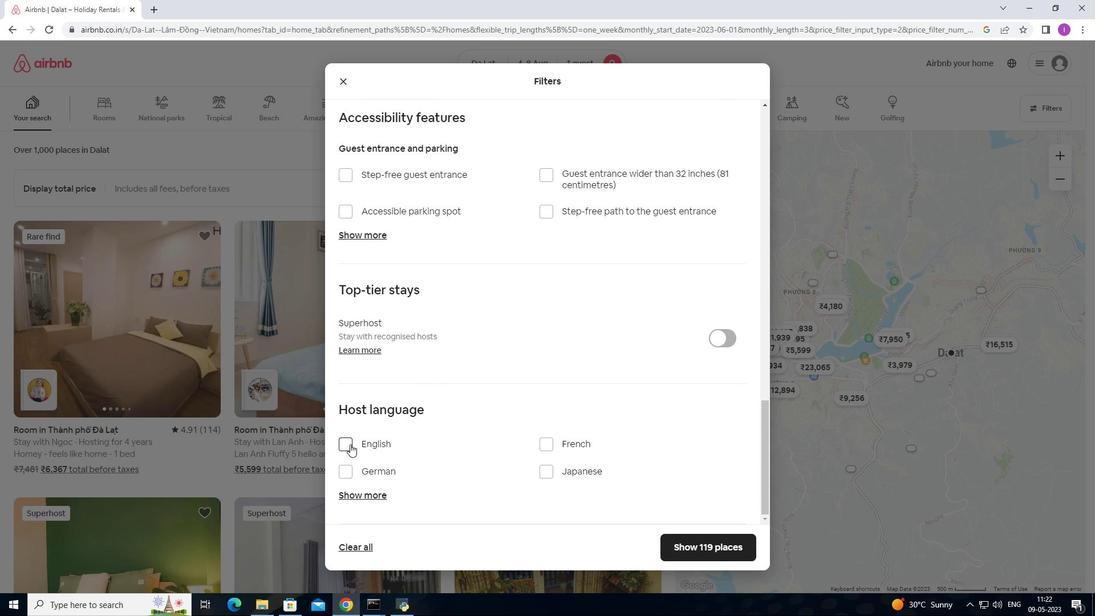 
Action: Mouse moved to (681, 541)
Screenshot: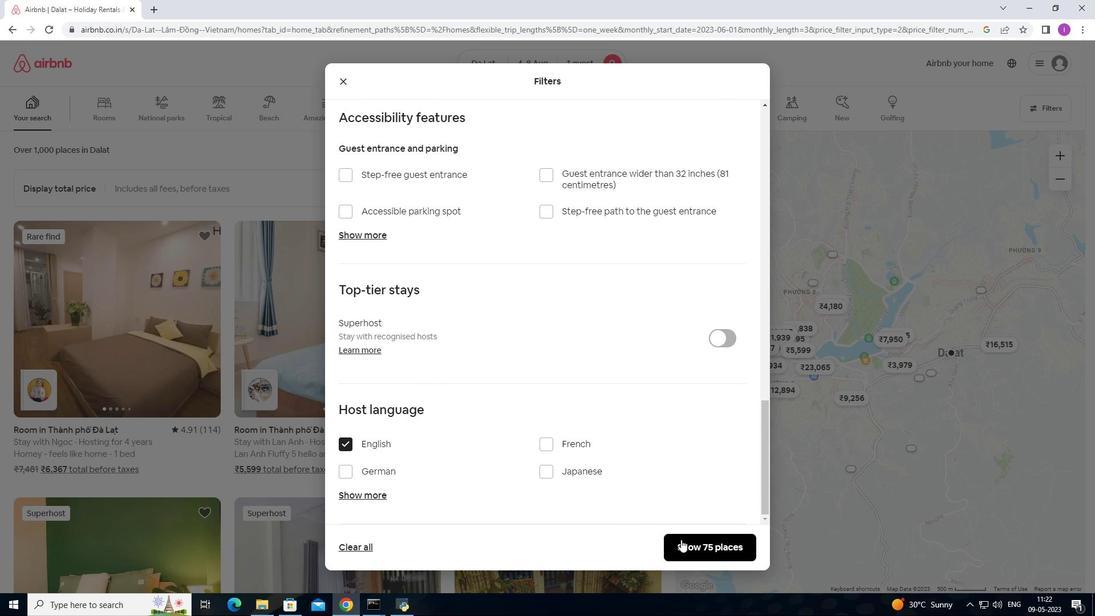 
Action: Mouse pressed left at (681, 541)
Screenshot: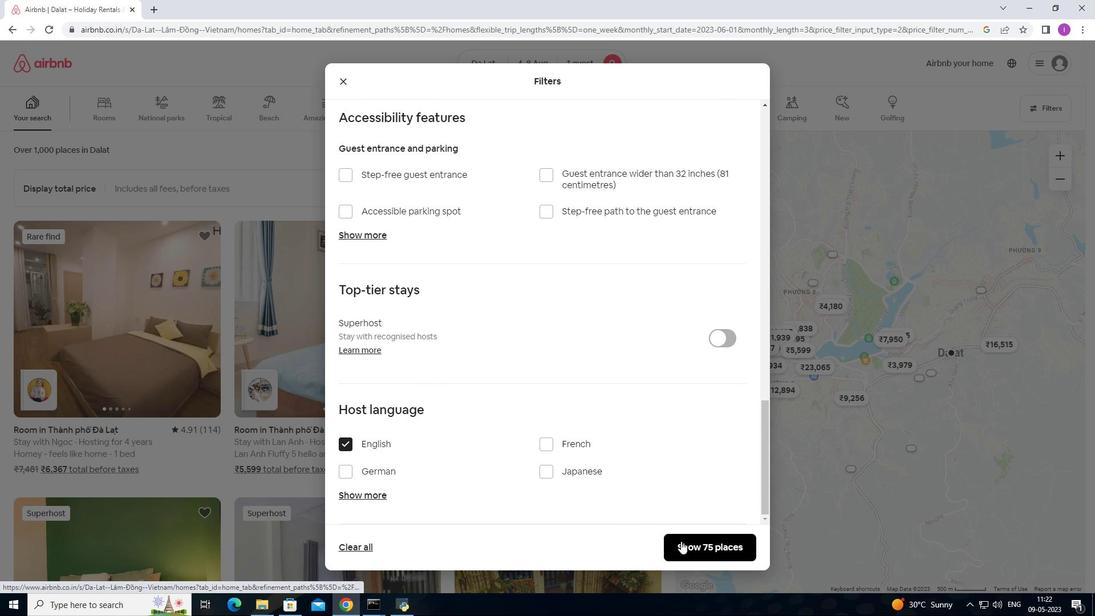 
Action: Mouse moved to (680, 529)
Screenshot: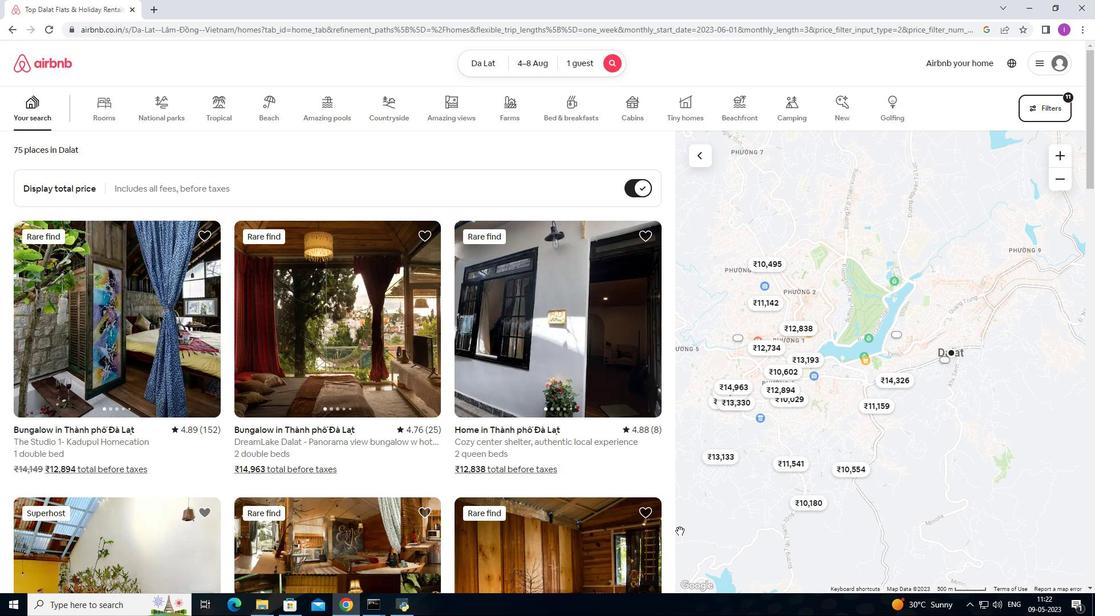 
